 Task: Find connections with filter location Barbastro with filter topic #designwith filter profile language French with filter current company JMC Projects (India) Ltd with filter school Maharaja Agrasen College with filter industry Biomass Electric Power Generation with filter service category DJing with filter keywords title Sales Analyst
Action: Mouse moved to (142, 220)
Screenshot: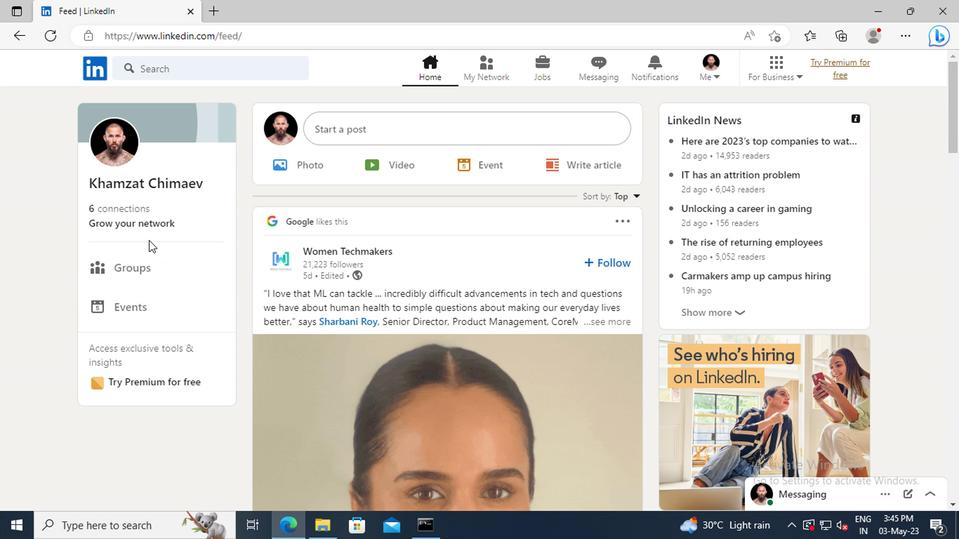 
Action: Mouse pressed left at (142, 220)
Screenshot: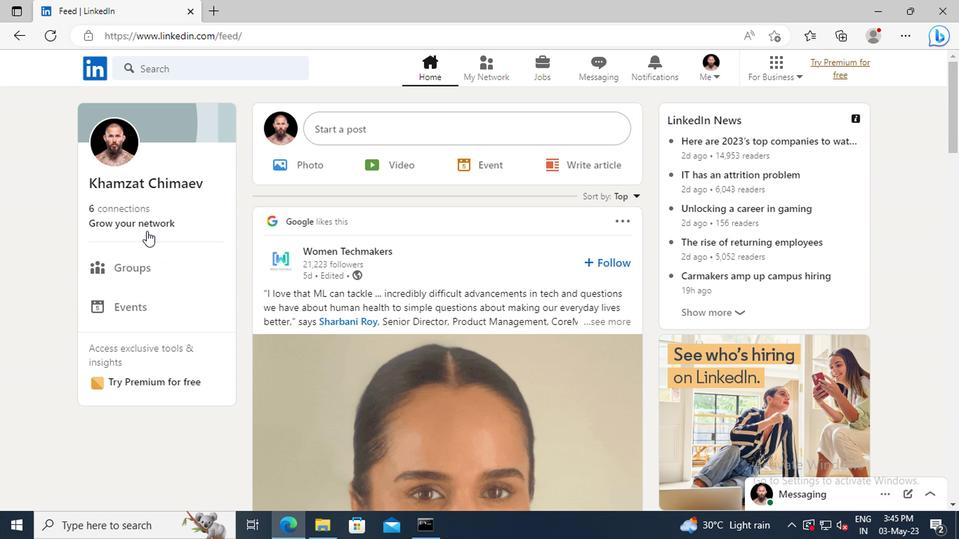 
Action: Mouse moved to (145, 152)
Screenshot: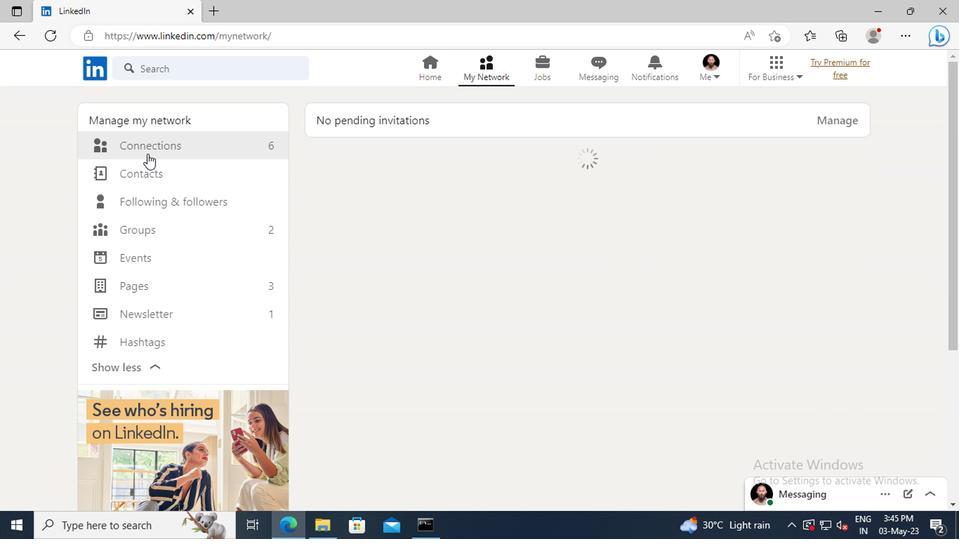 
Action: Mouse pressed left at (145, 152)
Screenshot: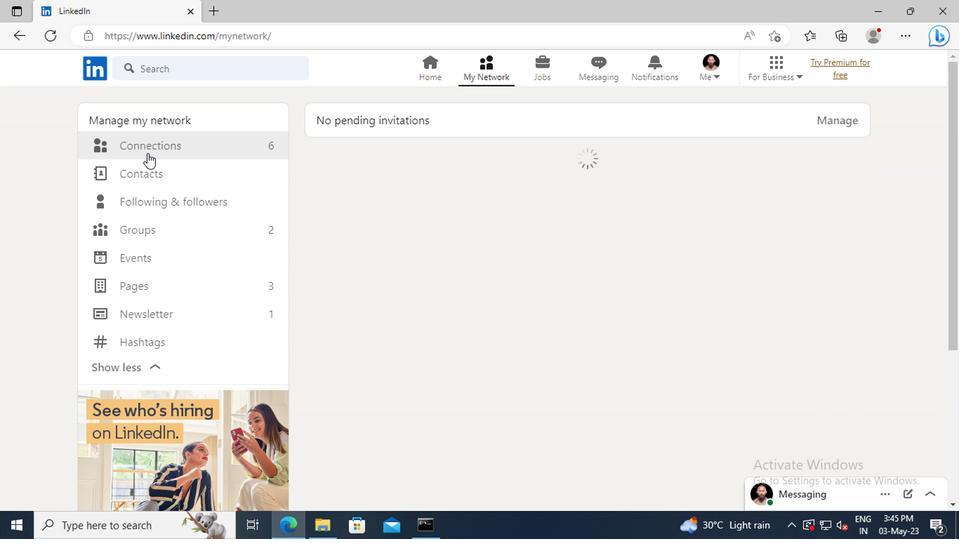 
Action: Mouse moved to (560, 152)
Screenshot: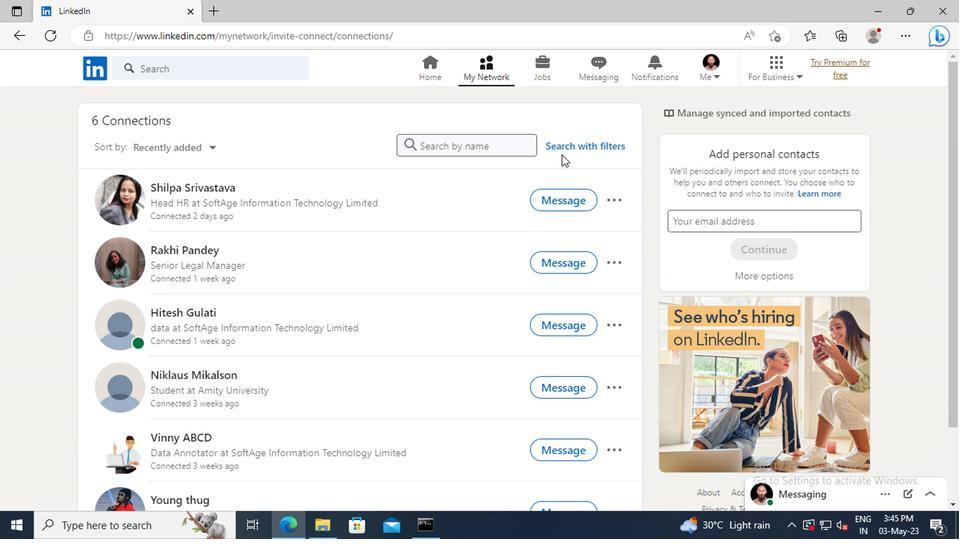 
Action: Mouse pressed left at (560, 152)
Screenshot: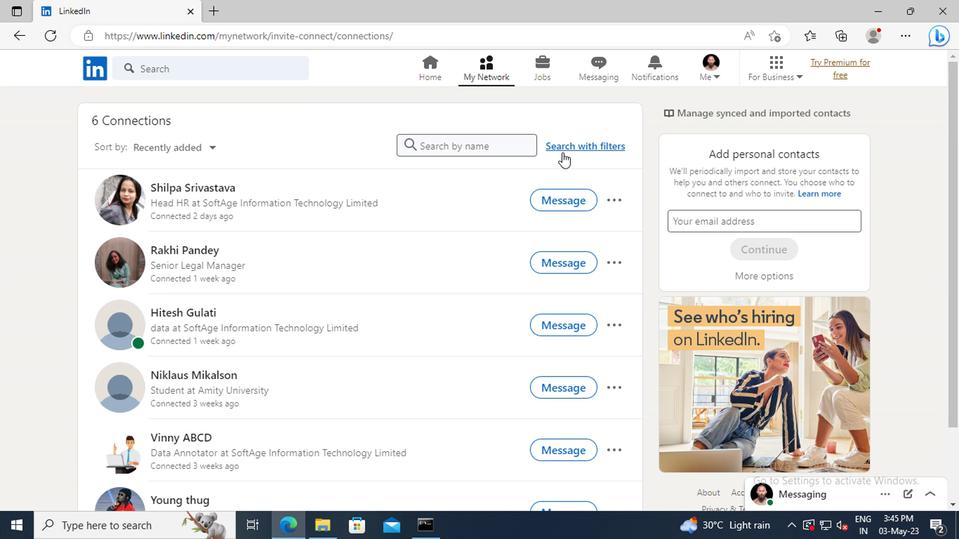 
Action: Mouse moved to (526, 108)
Screenshot: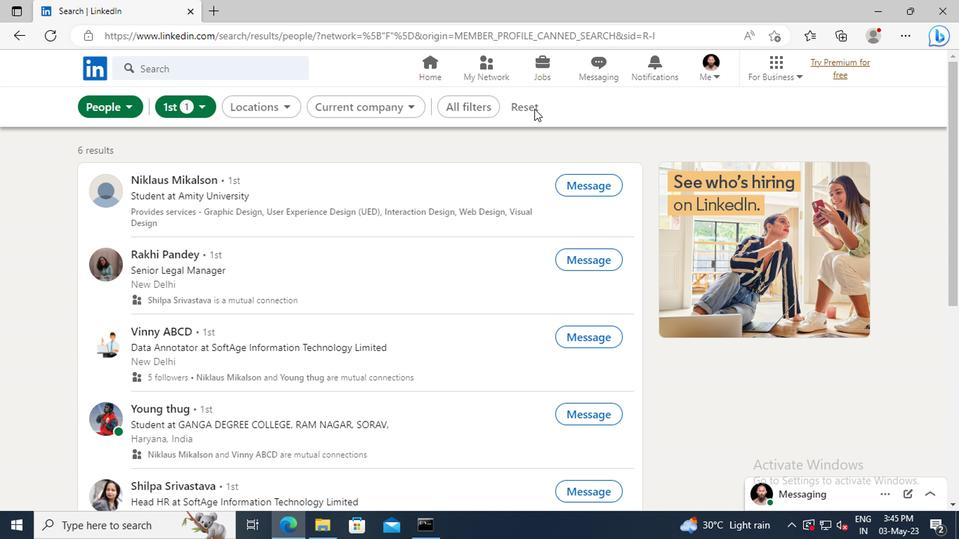 
Action: Mouse pressed left at (526, 108)
Screenshot: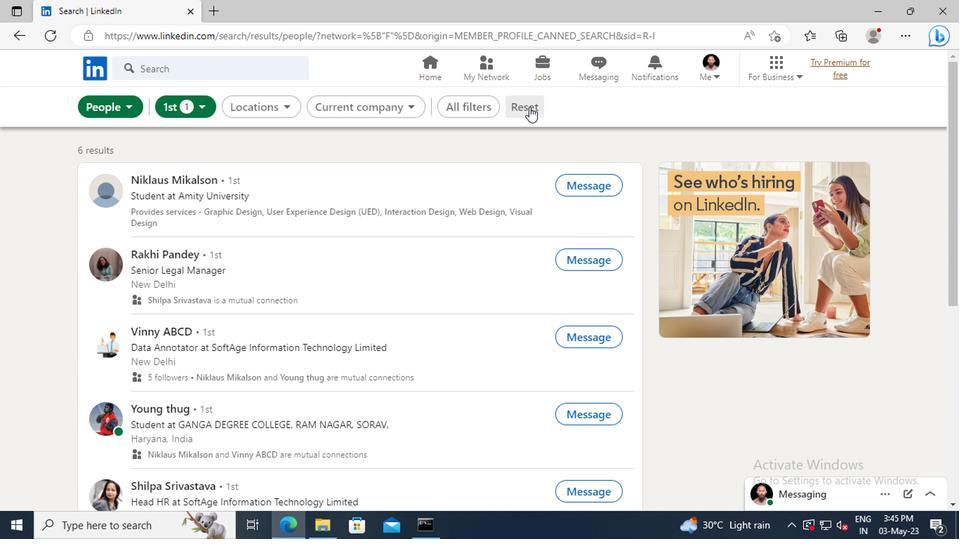 
Action: Mouse moved to (505, 108)
Screenshot: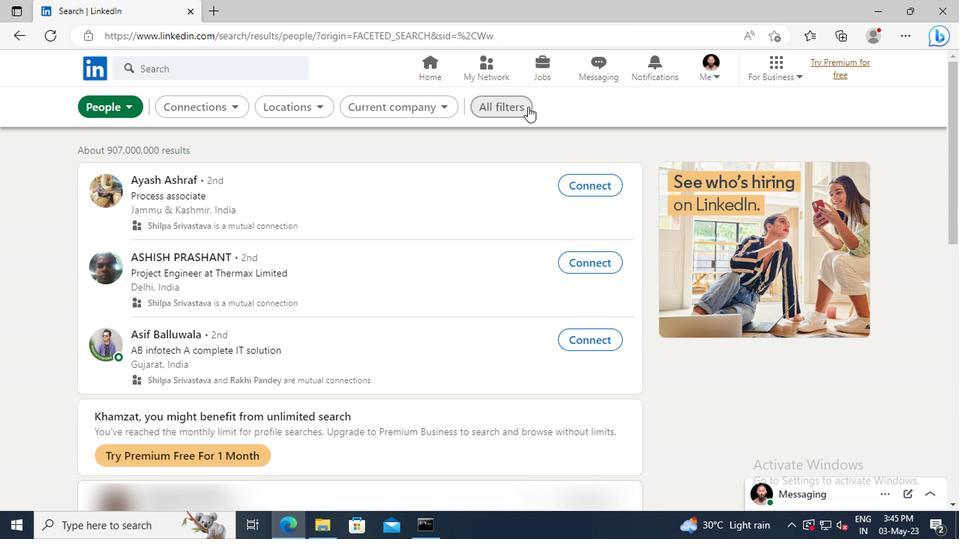 
Action: Mouse pressed left at (505, 108)
Screenshot: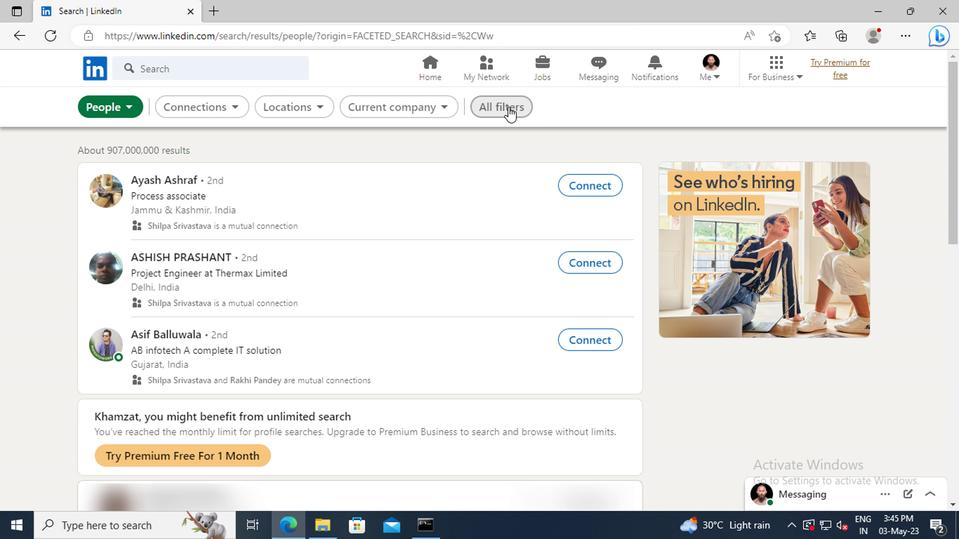
Action: Mouse moved to (766, 302)
Screenshot: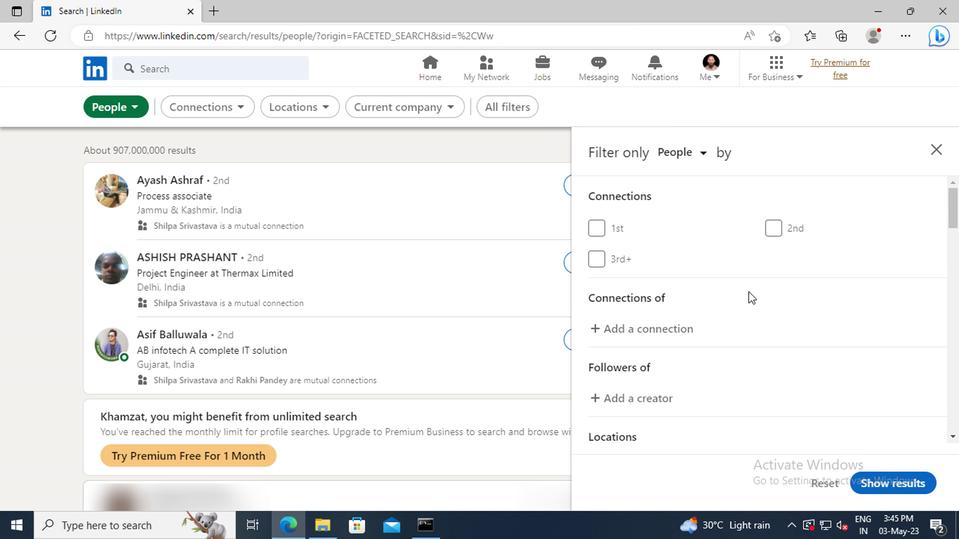 
Action: Mouse scrolled (766, 301) with delta (0, 0)
Screenshot: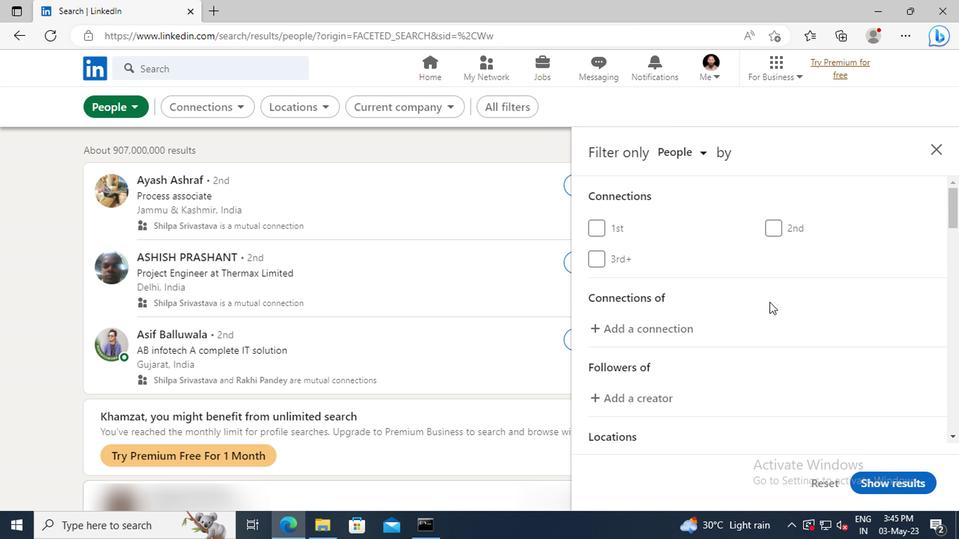 
Action: Mouse scrolled (766, 301) with delta (0, 0)
Screenshot: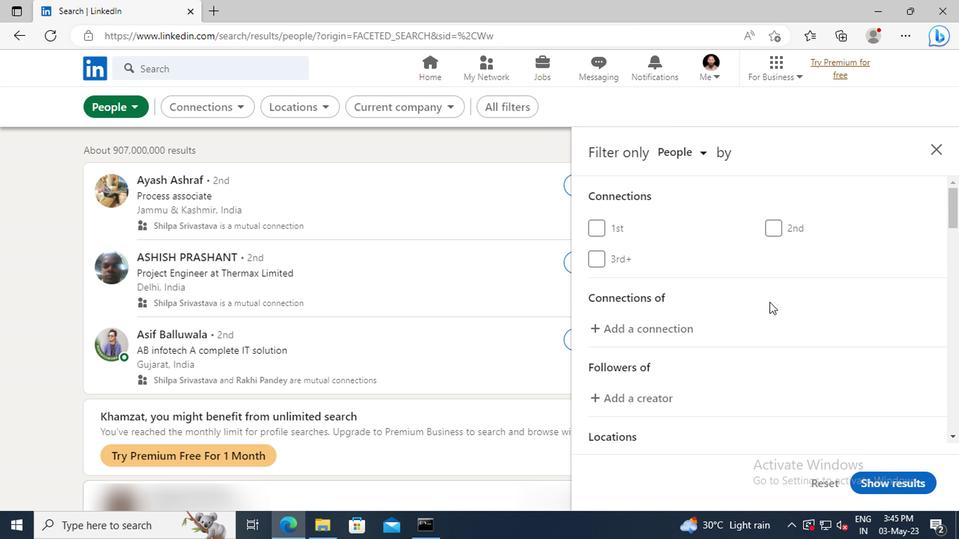
Action: Mouse scrolled (766, 301) with delta (0, 0)
Screenshot: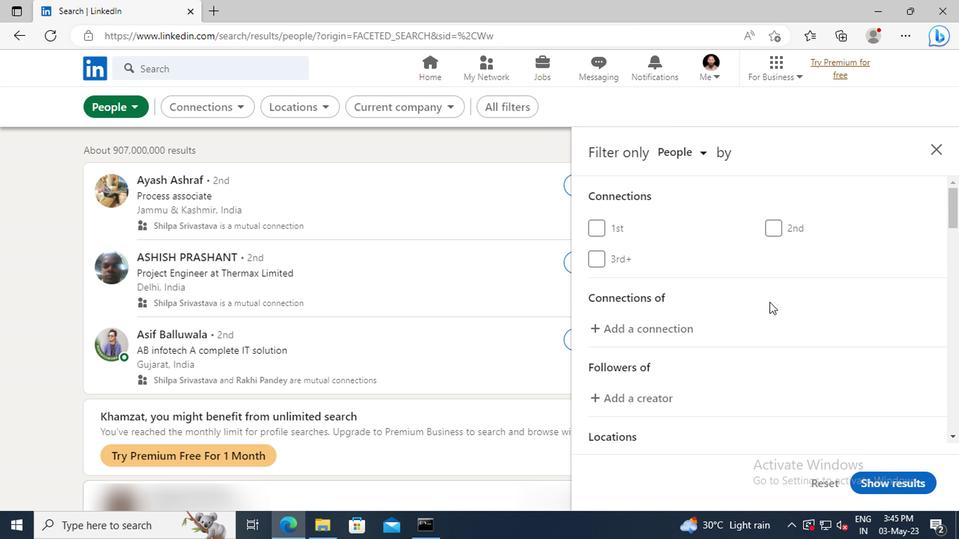 
Action: Mouse scrolled (766, 301) with delta (0, 0)
Screenshot: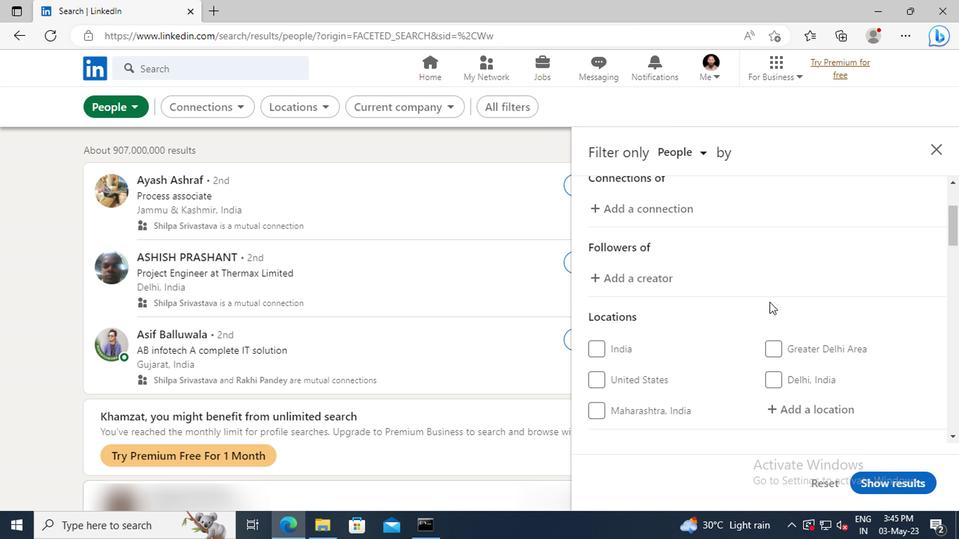 
Action: Mouse scrolled (766, 301) with delta (0, 0)
Screenshot: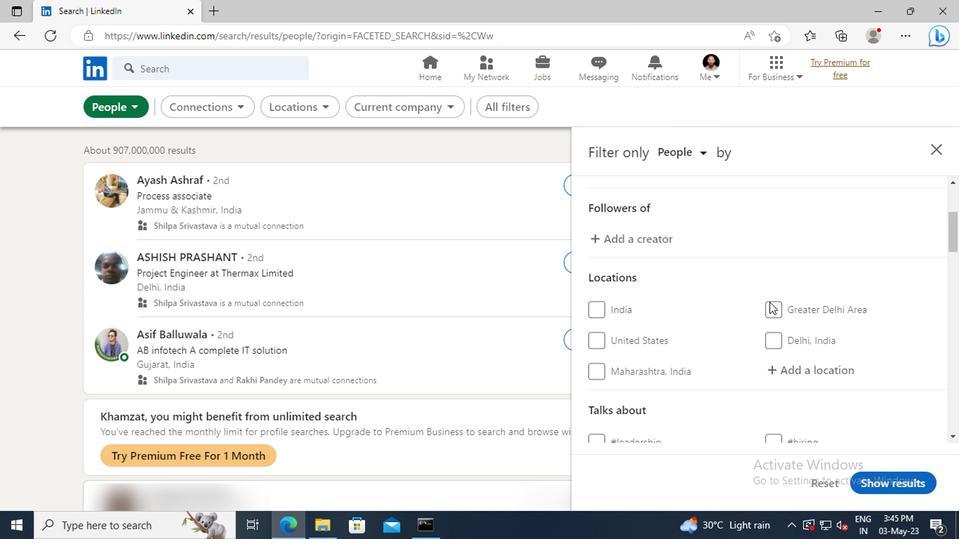 
Action: Mouse moved to (782, 333)
Screenshot: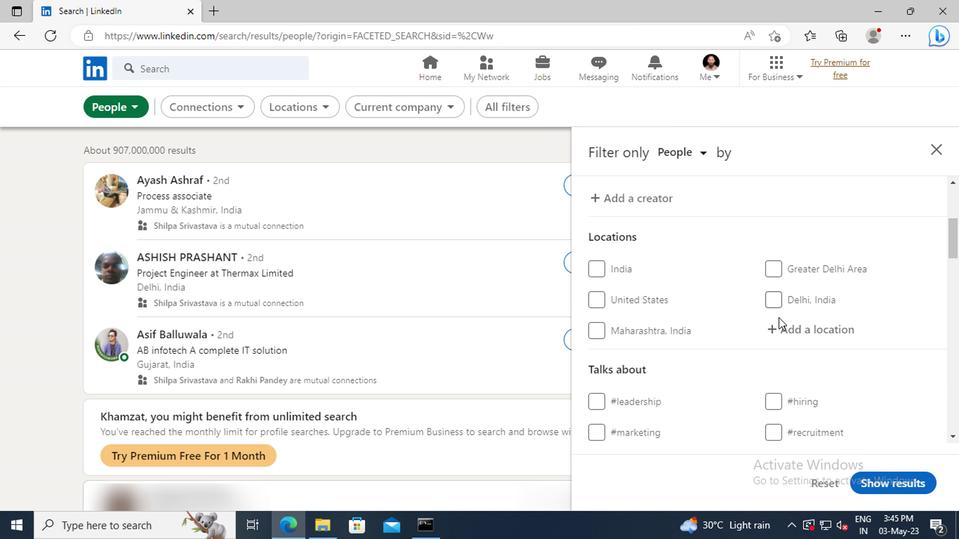 
Action: Mouse pressed left at (782, 333)
Screenshot: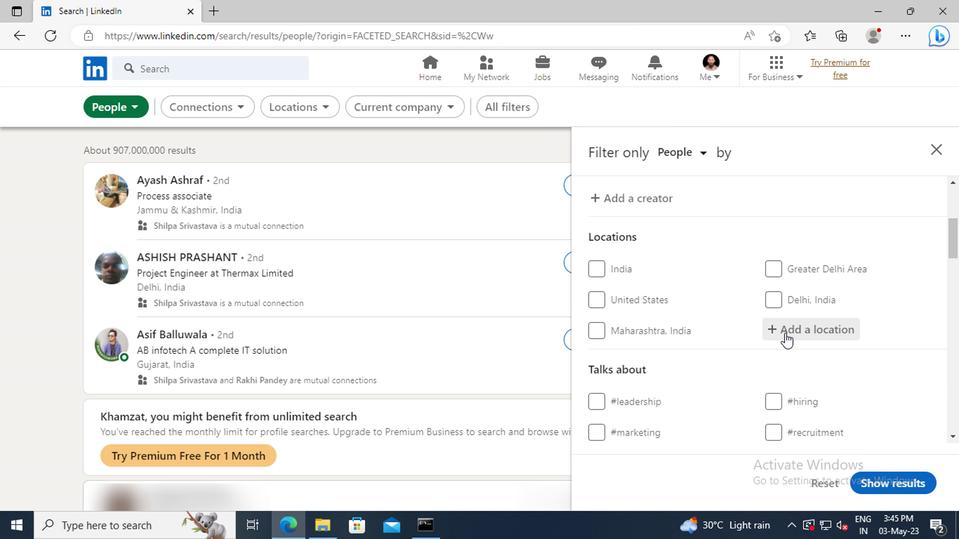 
Action: Key pressed <Key.shift>BARBAS
Screenshot: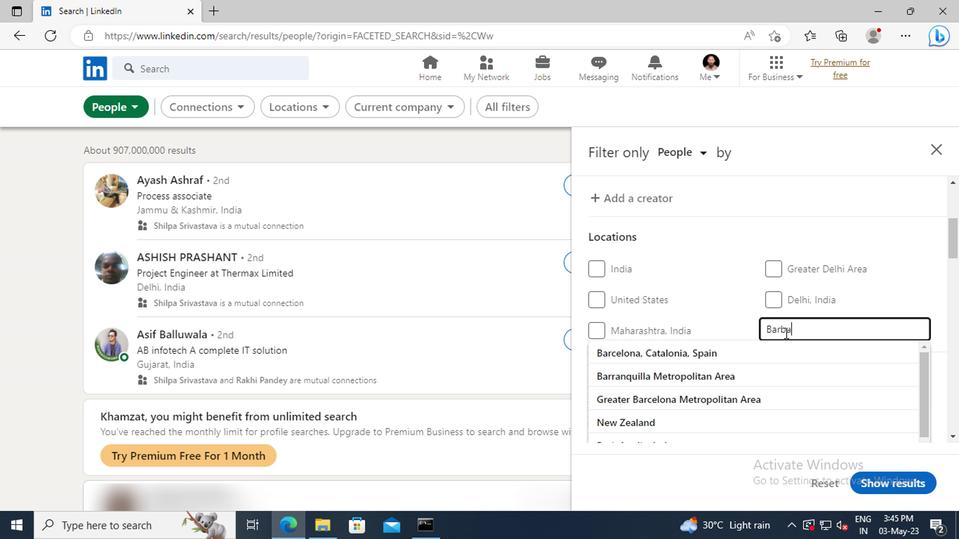 
Action: Mouse moved to (782, 344)
Screenshot: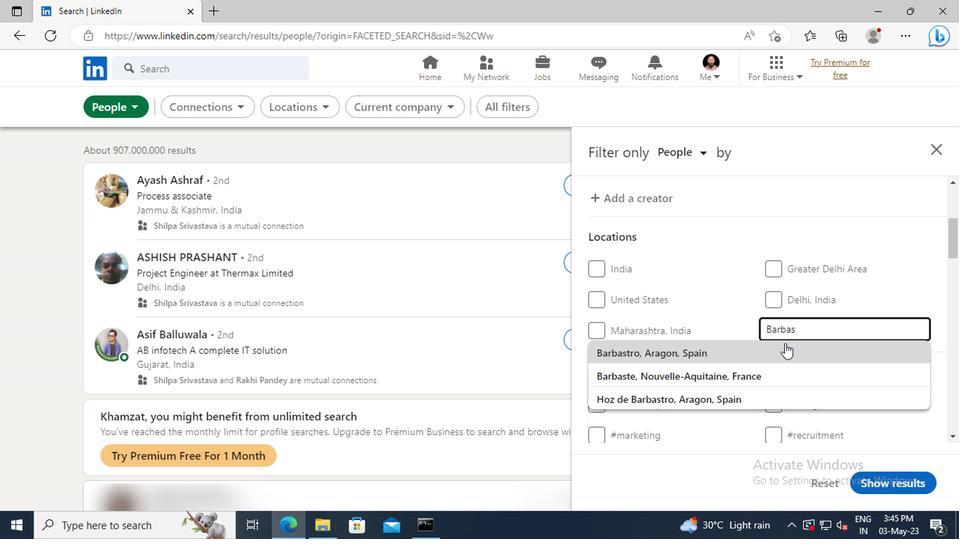 
Action: Mouse pressed left at (782, 344)
Screenshot: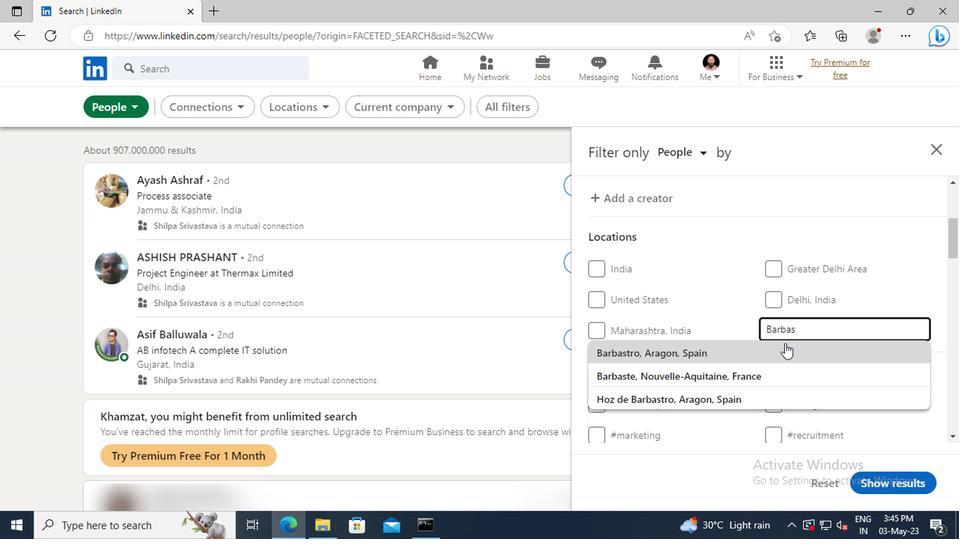 
Action: Mouse scrolled (782, 343) with delta (0, 0)
Screenshot: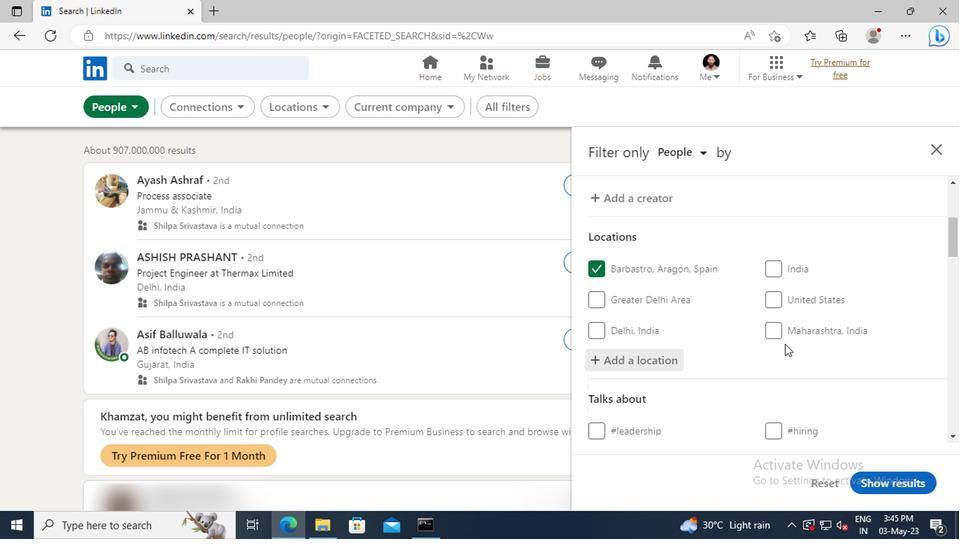 
Action: Mouse scrolled (782, 343) with delta (0, 0)
Screenshot: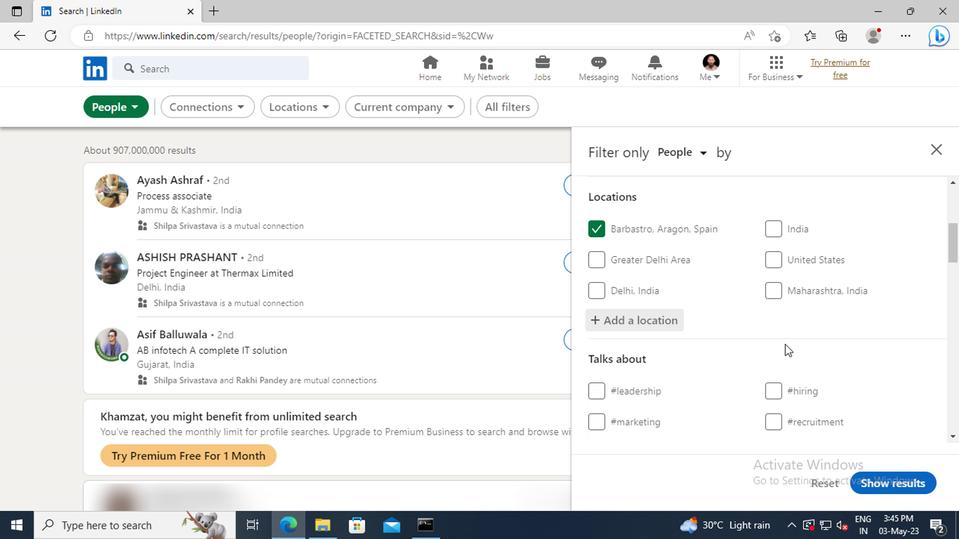 
Action: Mouse scrolled (782, 343) with delta (0, 0)
Screenshot: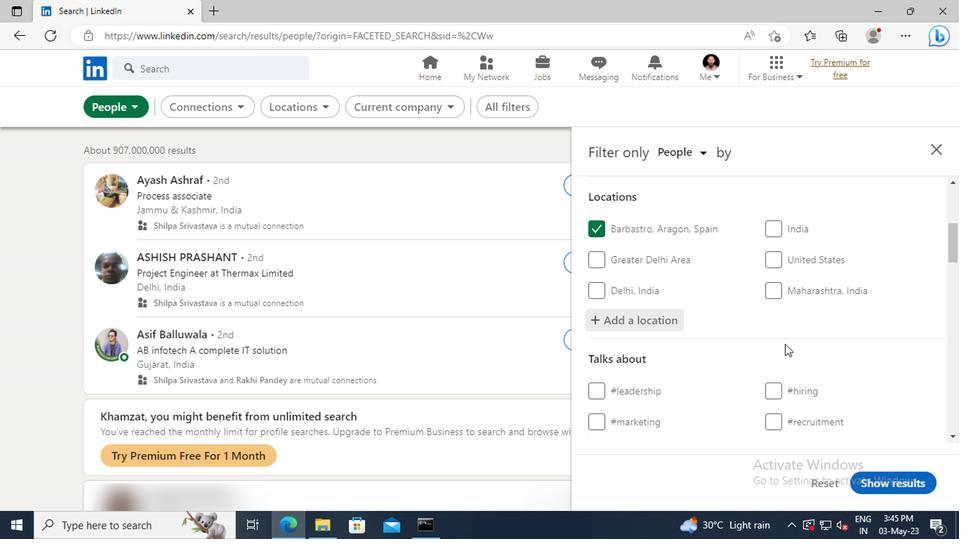 
Action: Mouse scrolled (782, 343) with delta (0, 0)
Screenshot: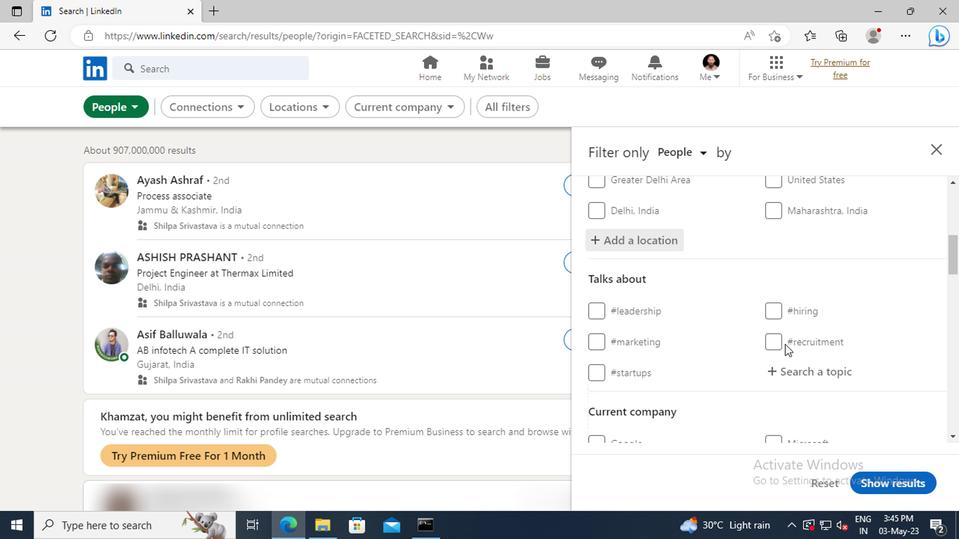 
Action: Mouse moved to (786, 338)
Screenshot: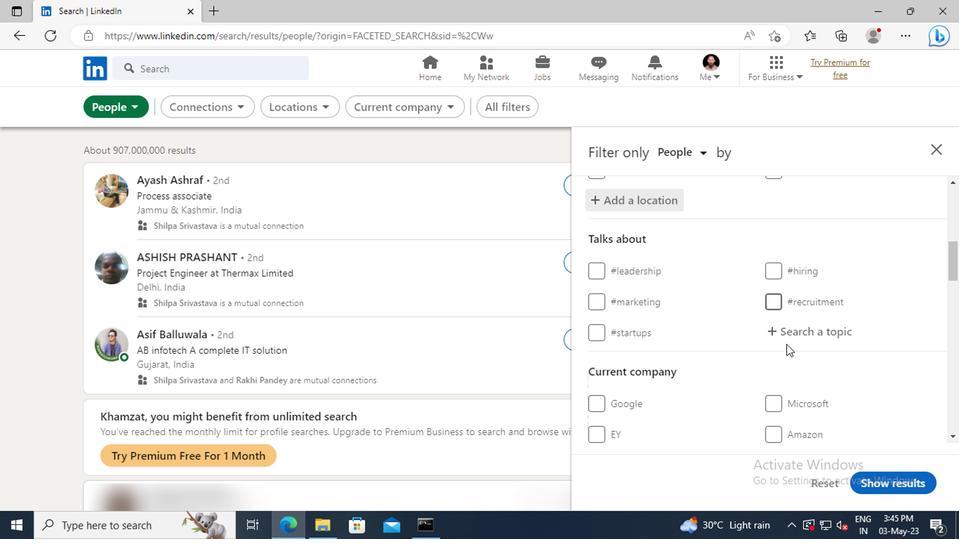 
Action: Mouse pressed left at (786, 338)
Screenshot: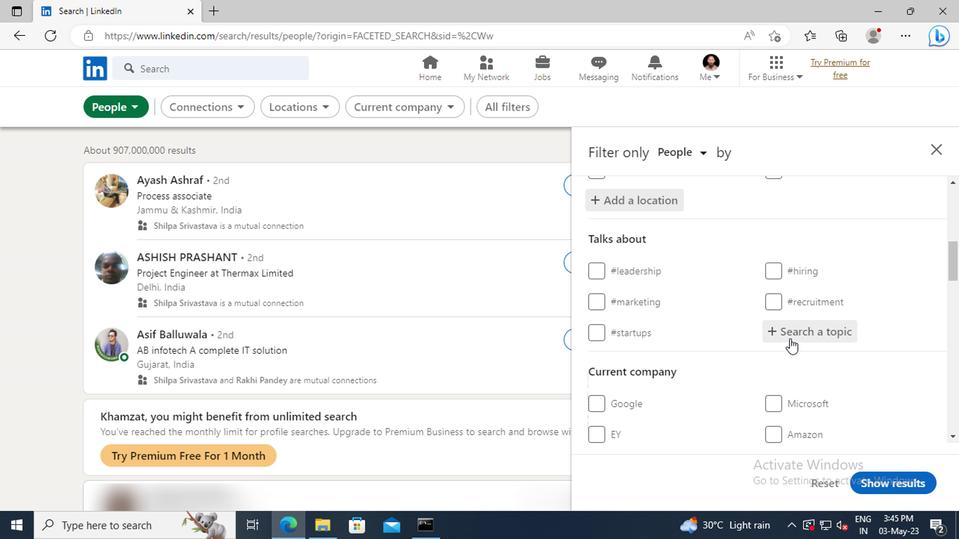 
Action: Key pressed DESIG
Screenshot: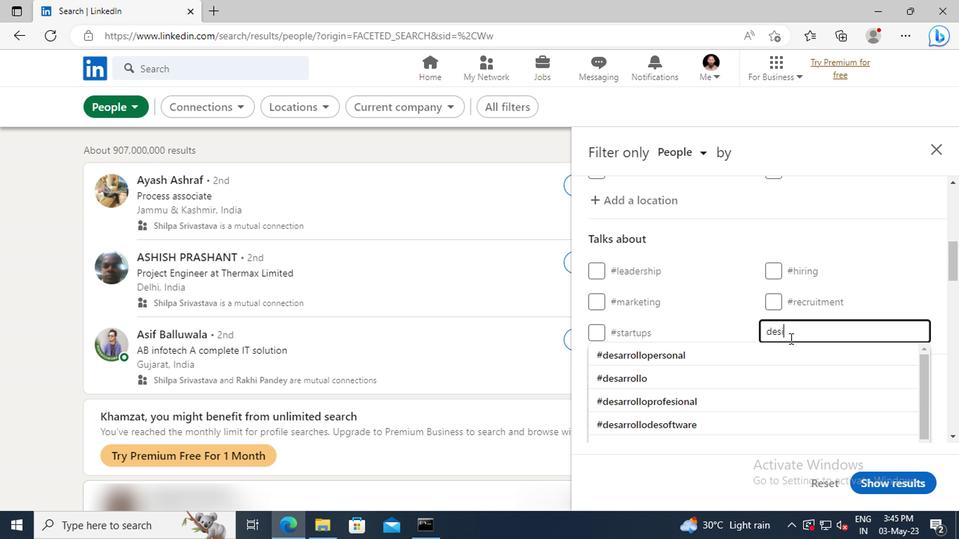 
Action: Mouse moved to (785, 351)
Screenshot: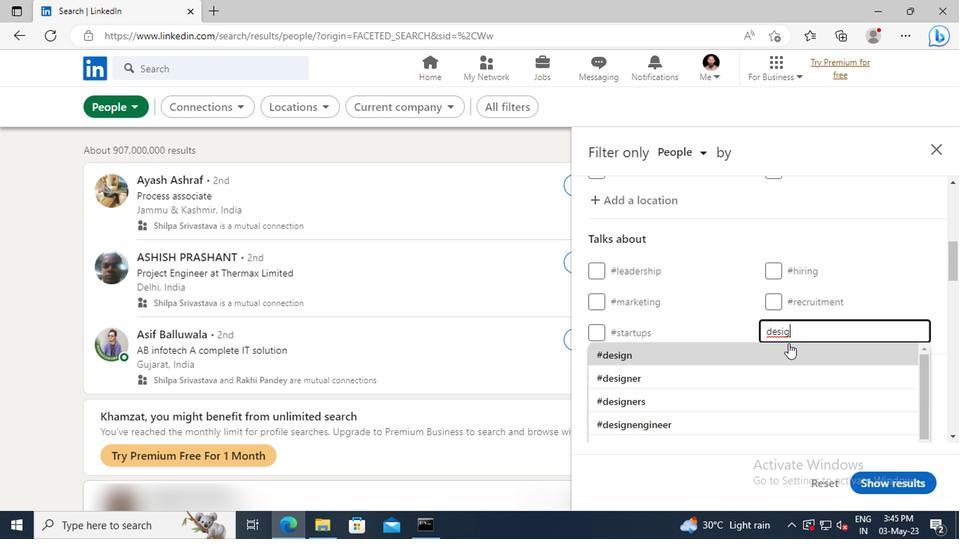 
Action: Mouse pressed left at (785, 351)
Screenshot: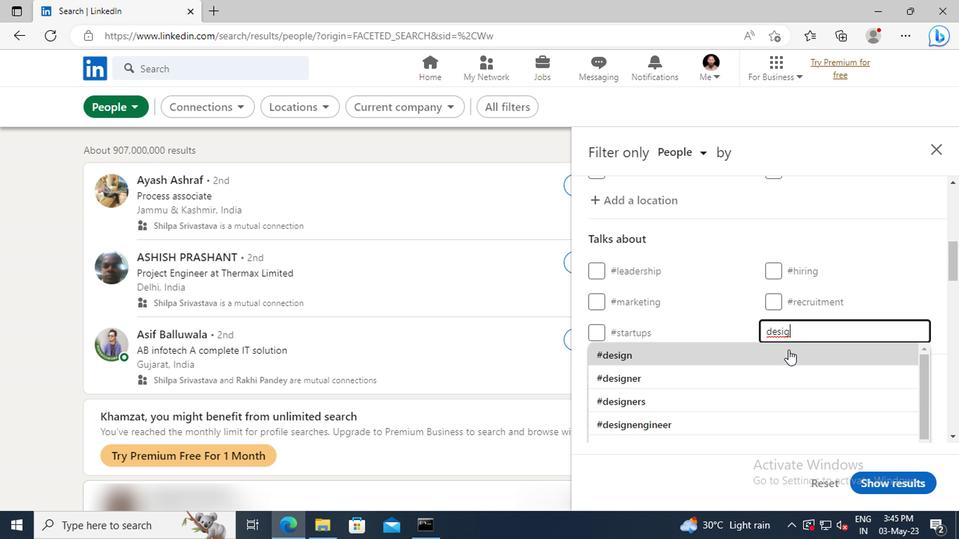 
Action: Mouse scrolled (785, 350) with delta (0, 0)
Screenshot: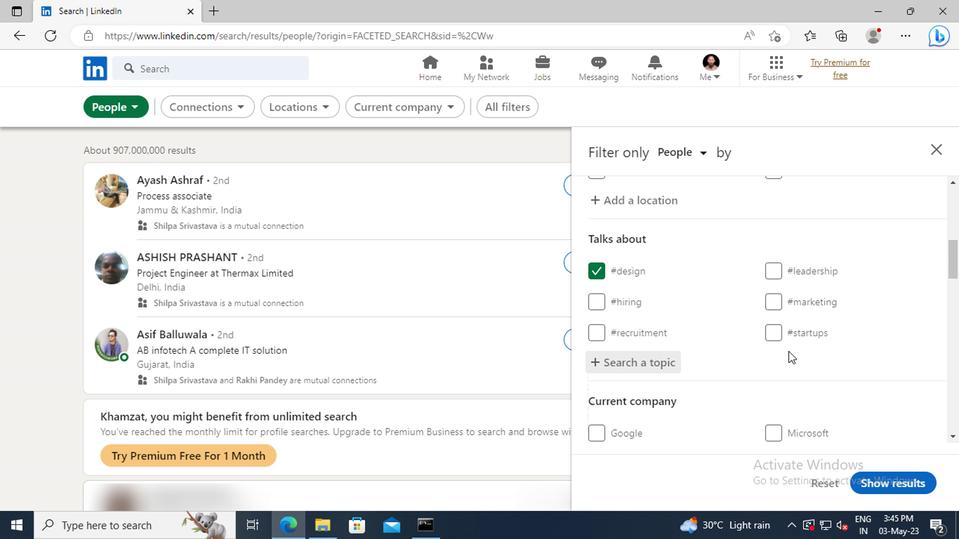 
Action: Mouse scrolled (785, 350) with delta (0, 0)
Screenshot: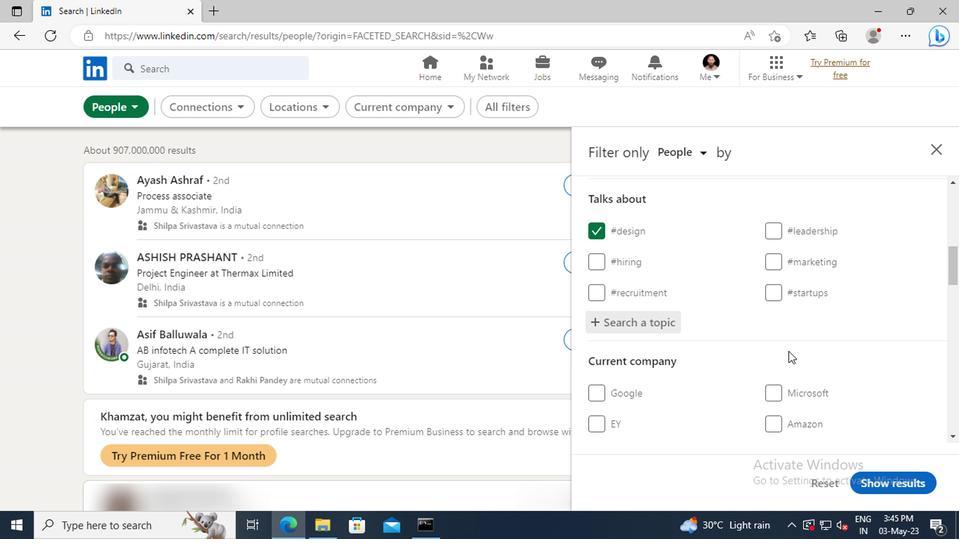 
Action: Mouse scrolled (785, 350) with delta (0, 0)
Screenshot: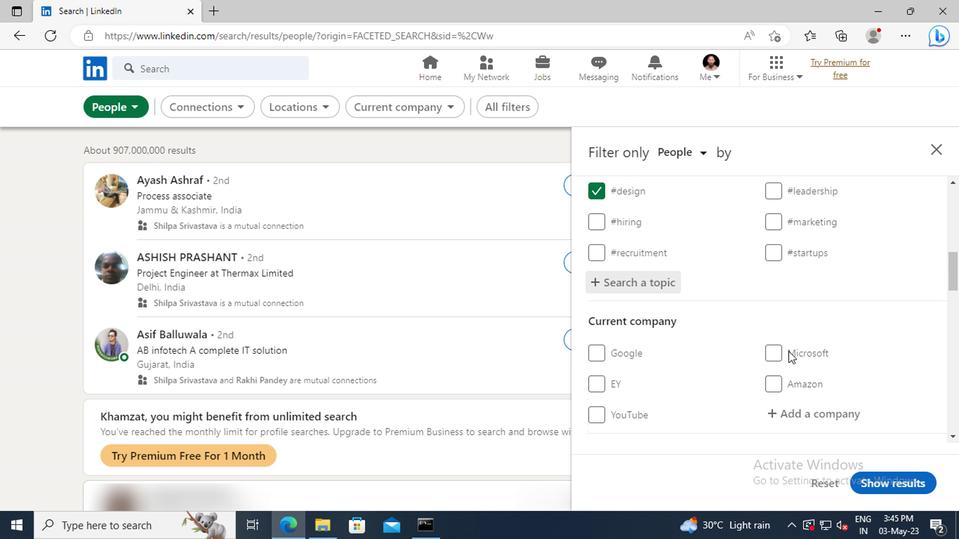 
Action: Mouse scrolled (785, 350) with delta (0, 0)
Screenshot: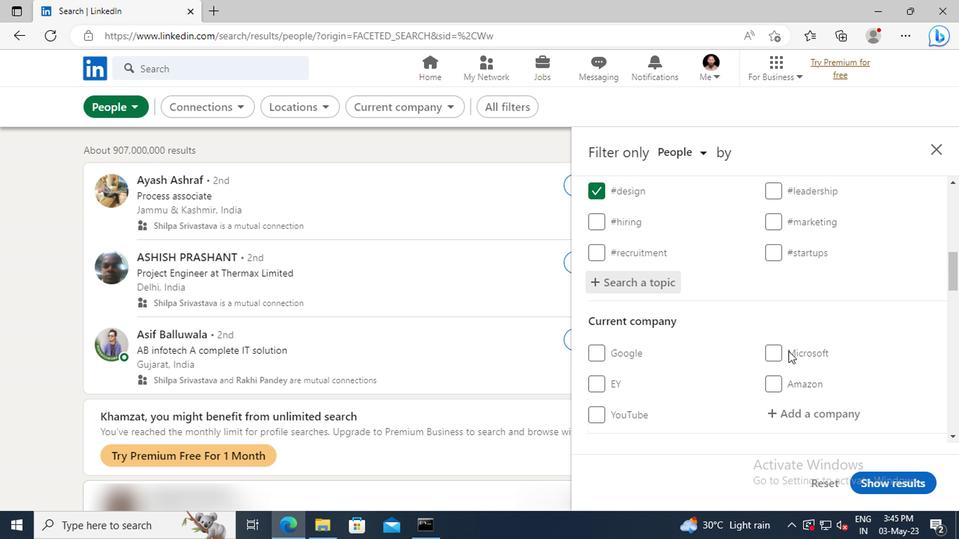 
Action: Mouse scrolled (785, 350) with delta (0, 0)
Screenshot: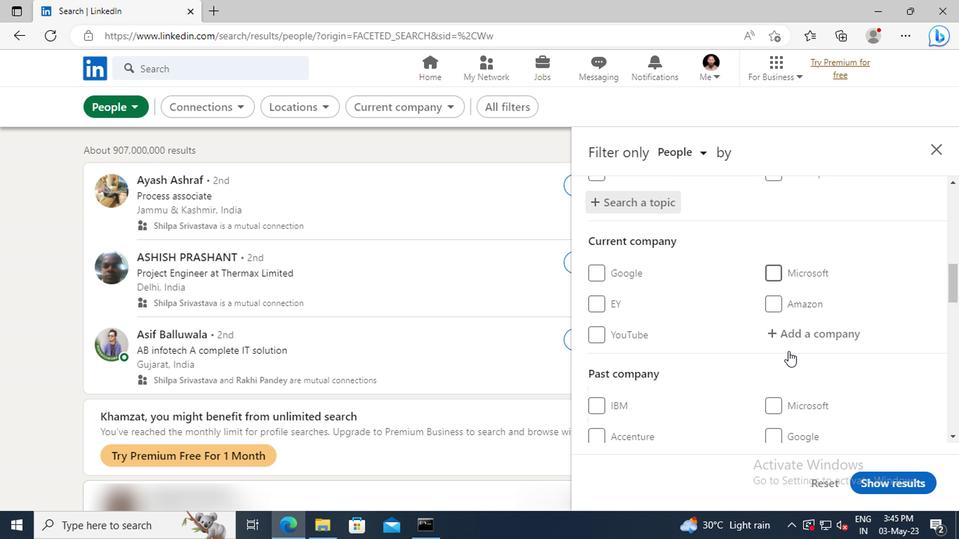 
Action: Mouse scrolled (785, 350) with delta (0, 0)
Screenshot: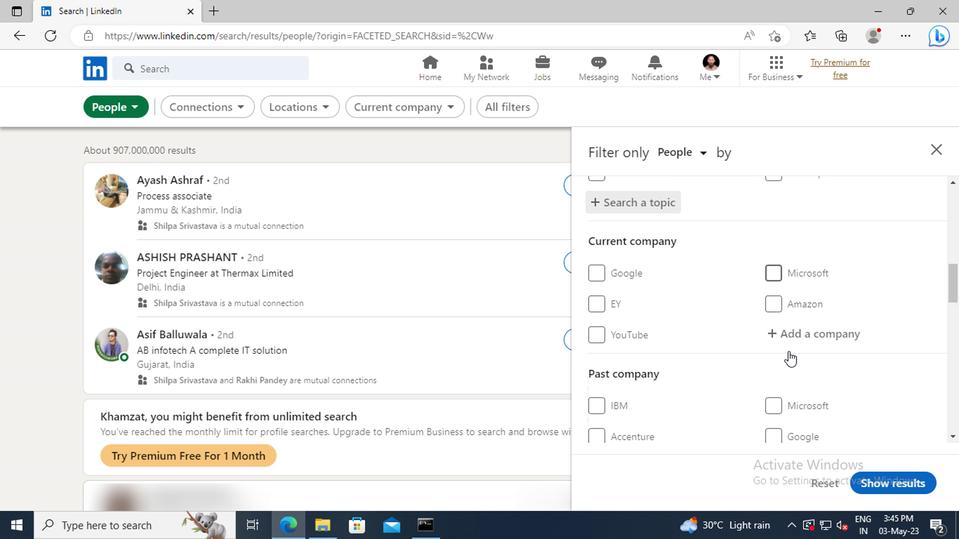 
Action: Mouse scrolled (785, 350) with delta (0, 0)
Screenshot: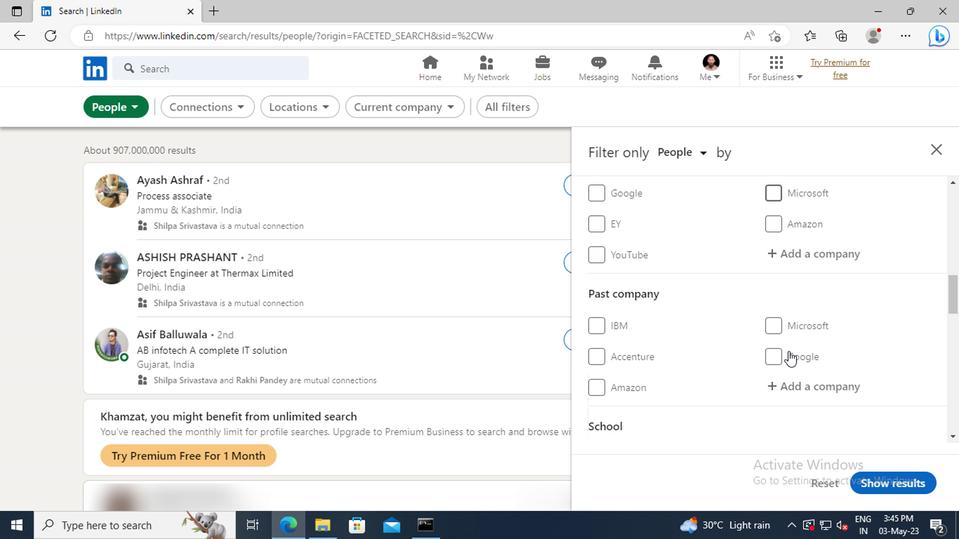
Action: Mouse scrolled (785, 350) with delta (0, 0)
Screenshot: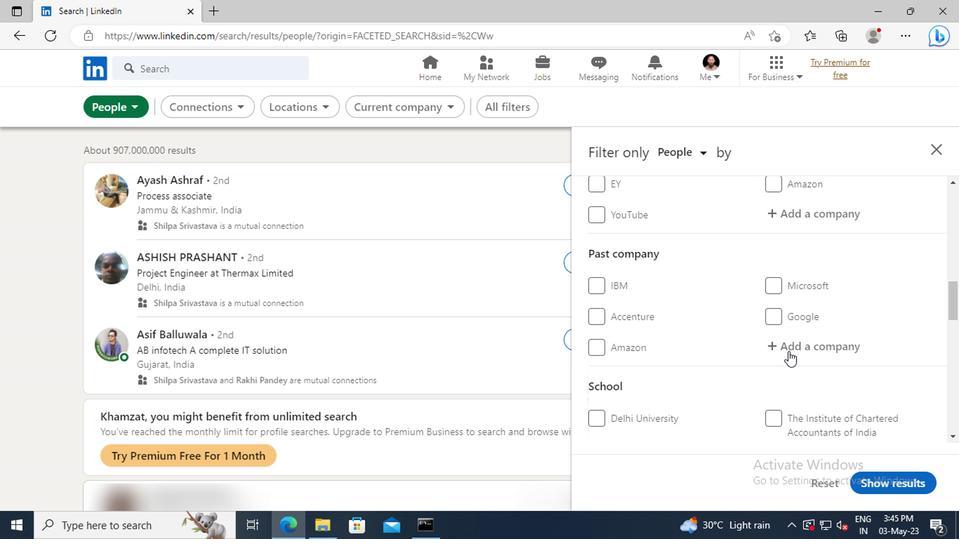
Action: Mouse scrolled (785, 350) with delta (0, 0)
Screenshot: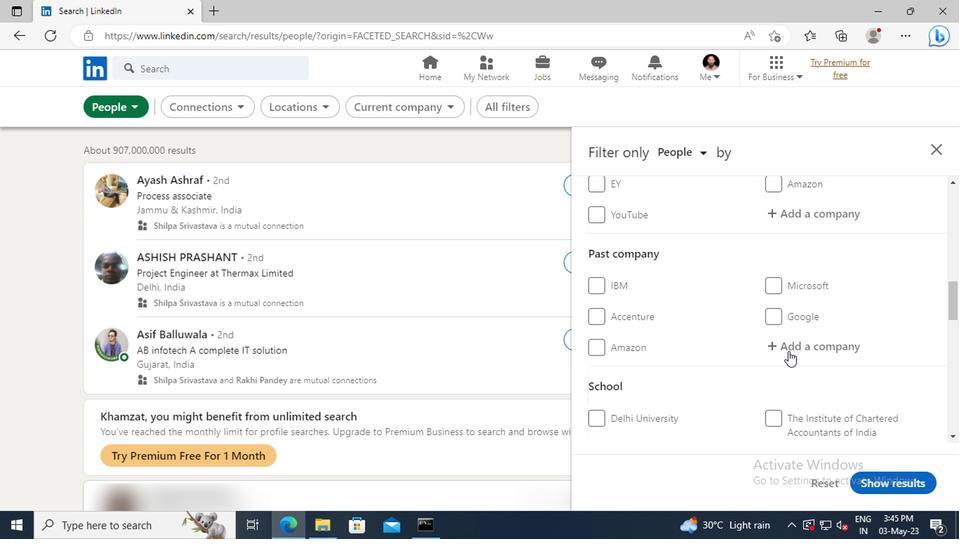 
Action: Mouse scrolled (785, 350) with delta (0, 0)
Screenshot: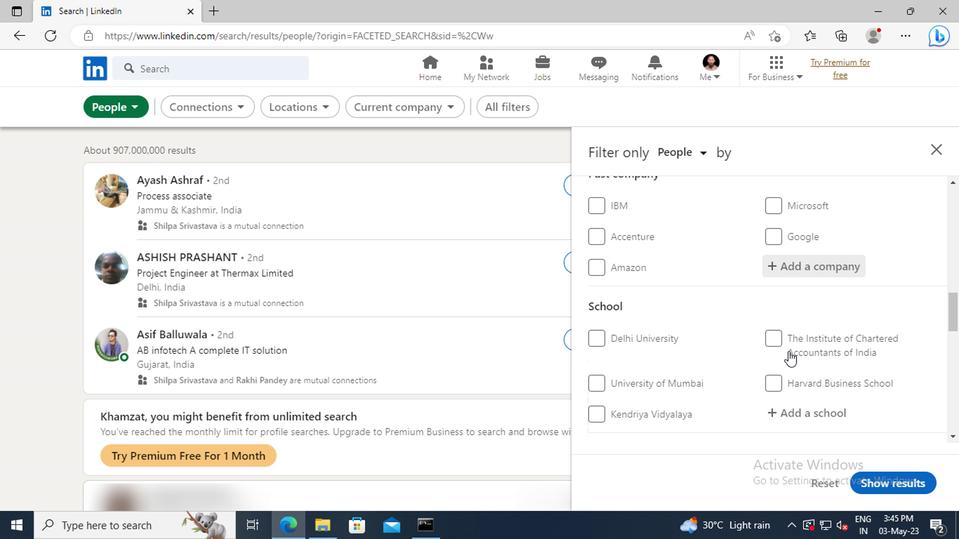 
Action: Mouse scrolled (785, 350) with delta (0, 0)
Screenshot: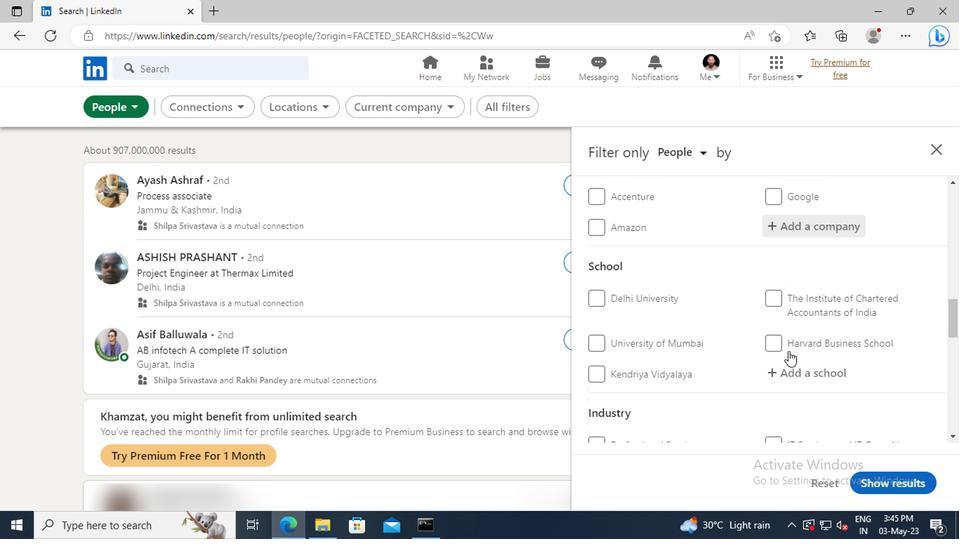 
Action: Mouse scrolled (785, 350) with delta (0, 0)
Screenshot: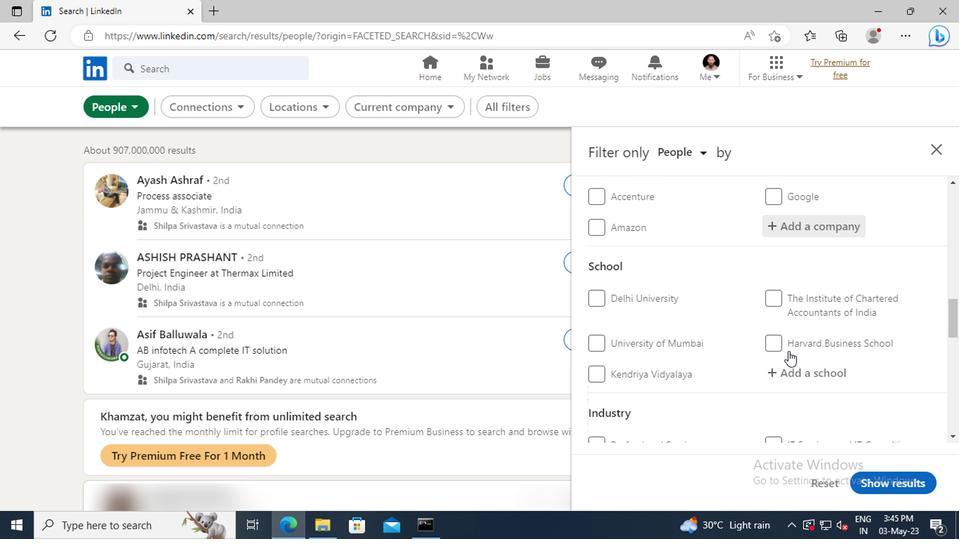 
Action: Mouse scrolled (785, 350) with delta (0, 0)
Screenshot: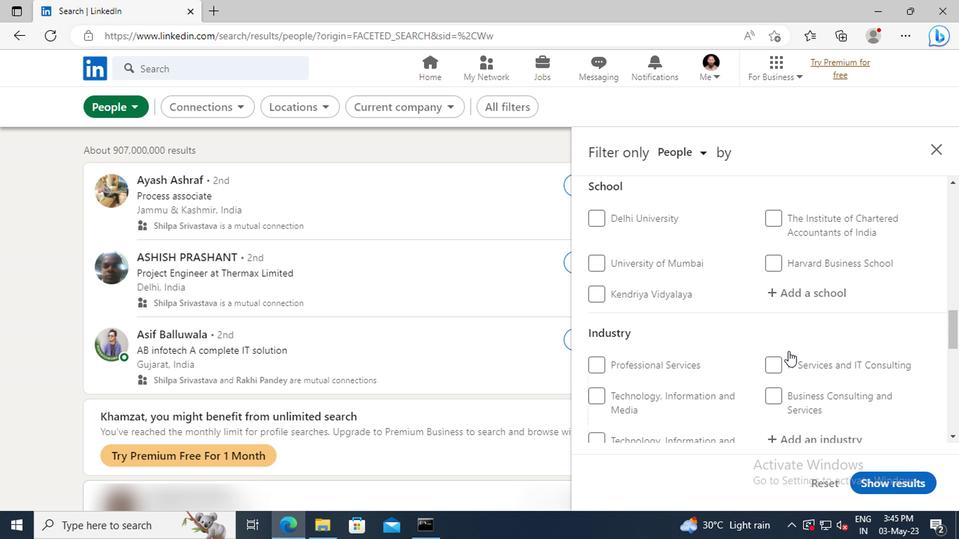 
Action: Mouse scrolled (785, 350) with delta (0, 0)
Screenshot: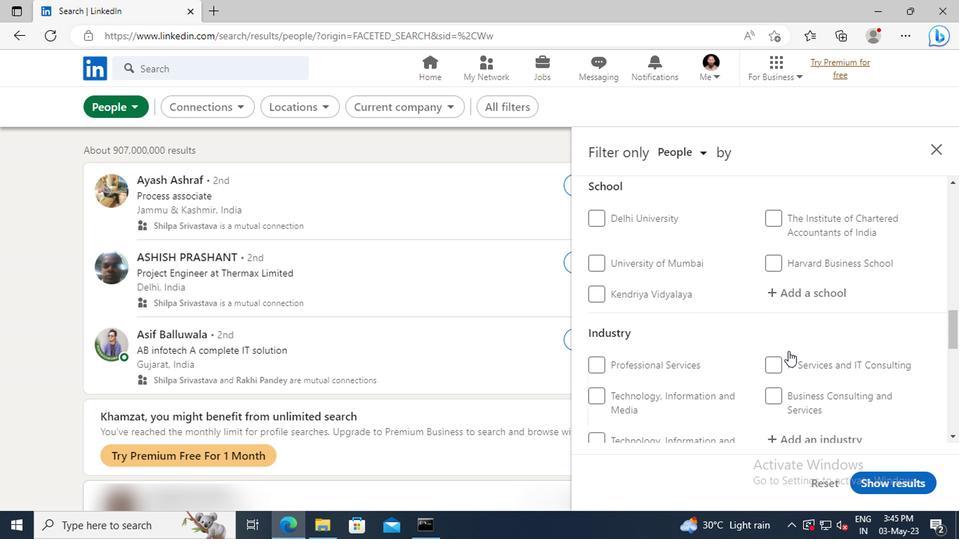 
Action: Mouse scrolled (785, 350) with delta (0, 0)
Screenshot: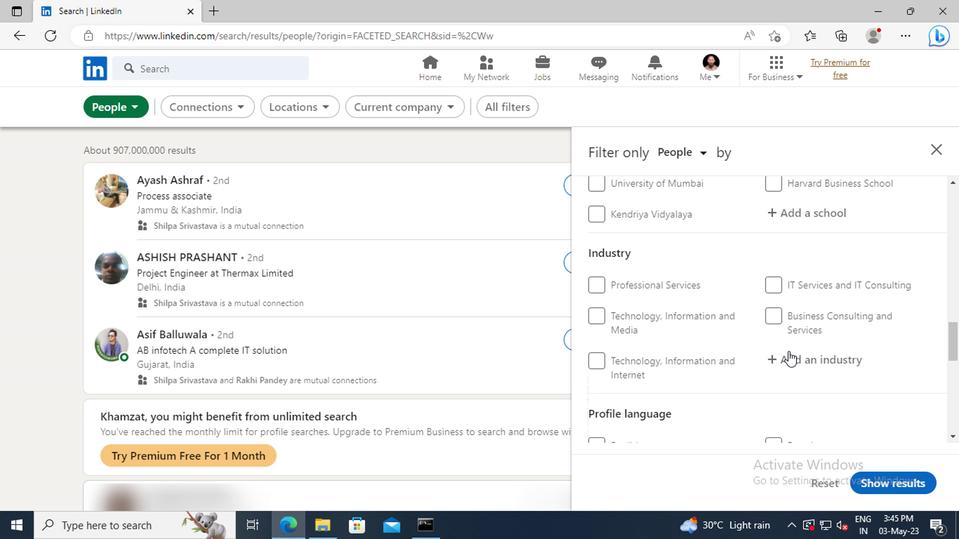 
Action: Mouse moved to (772, 405)
Screenshot: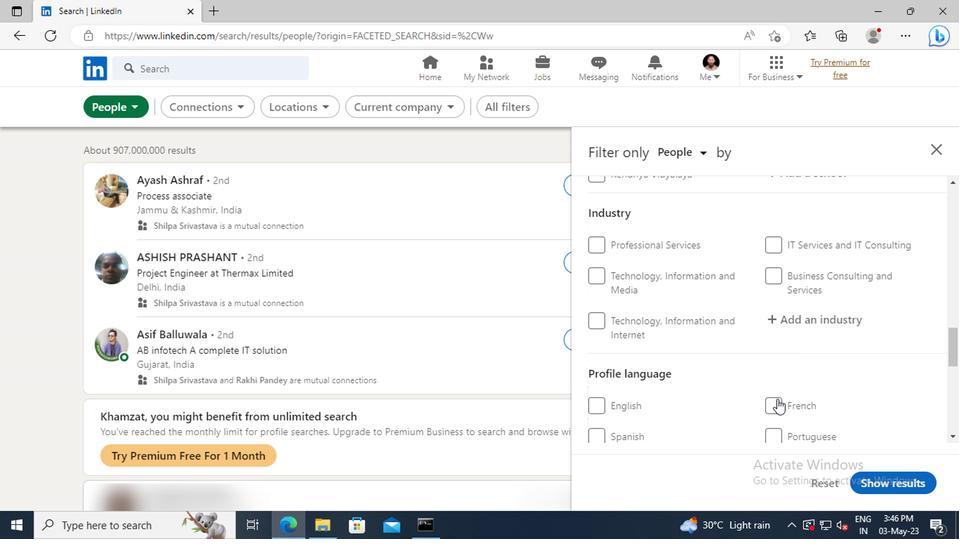 
Action: Mouse pressed left at (772, 405)
Screenshot: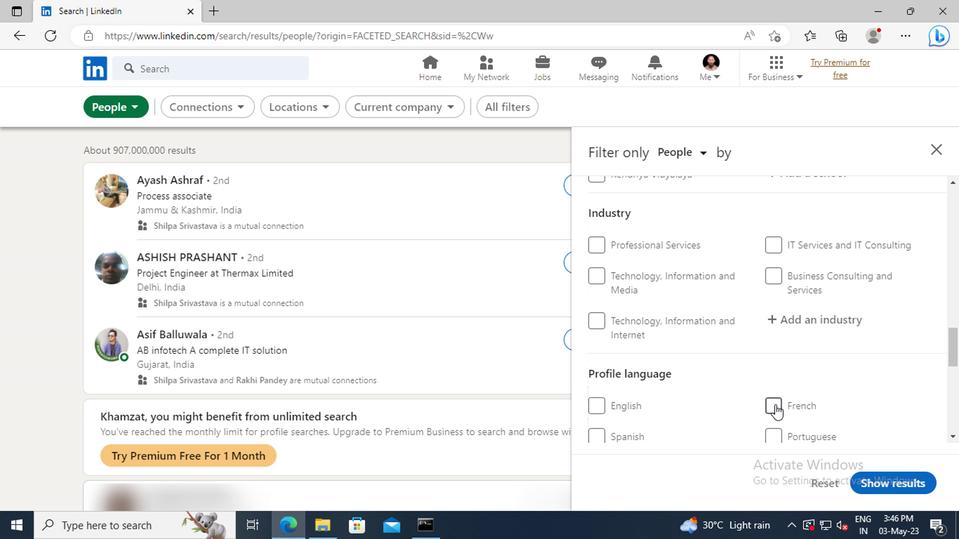 
Action: Mouse moved to (787, 378)
Screenshot: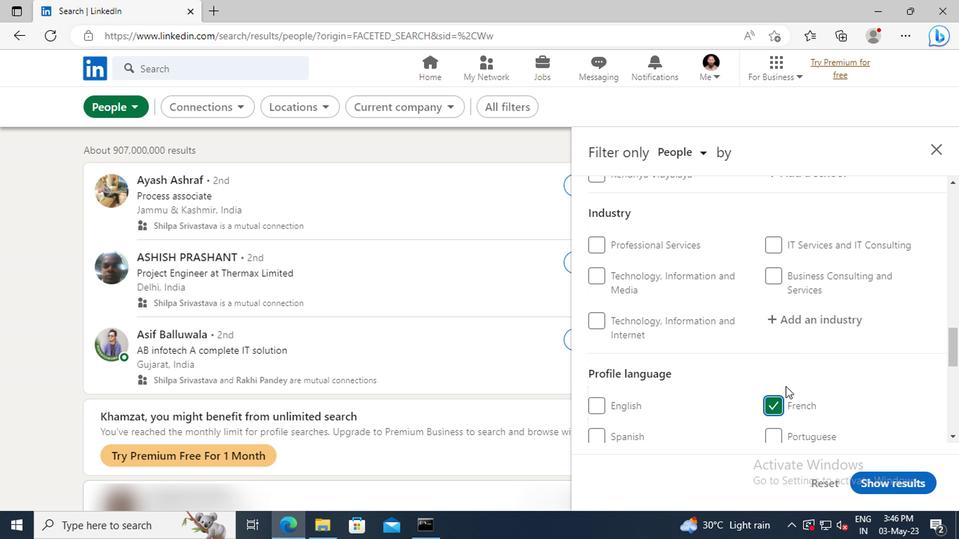 
Action: Mouse scrolled (787, 378) with delta (0, 0)
Screenshot: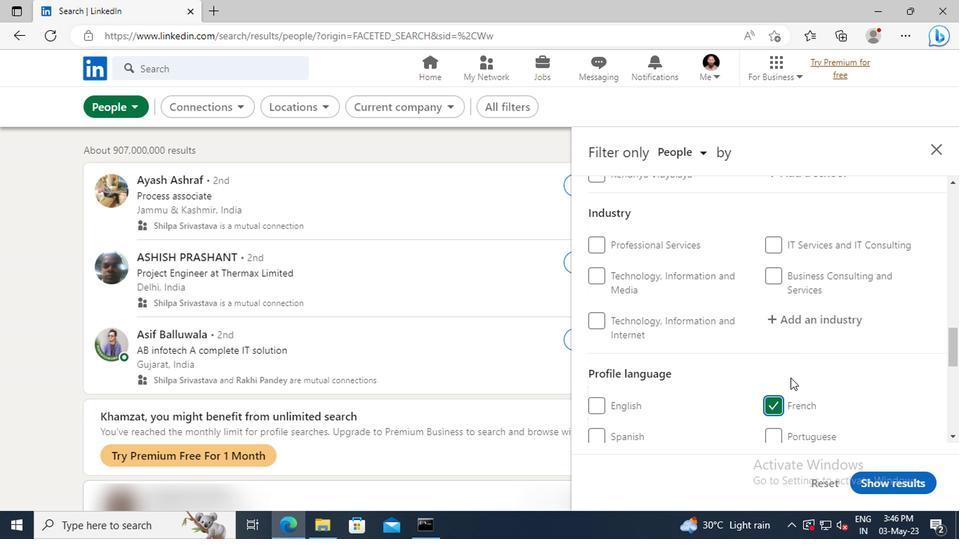 
Action: Mouse scrolled (787, 378) with delta (0, 0)
Screenshot: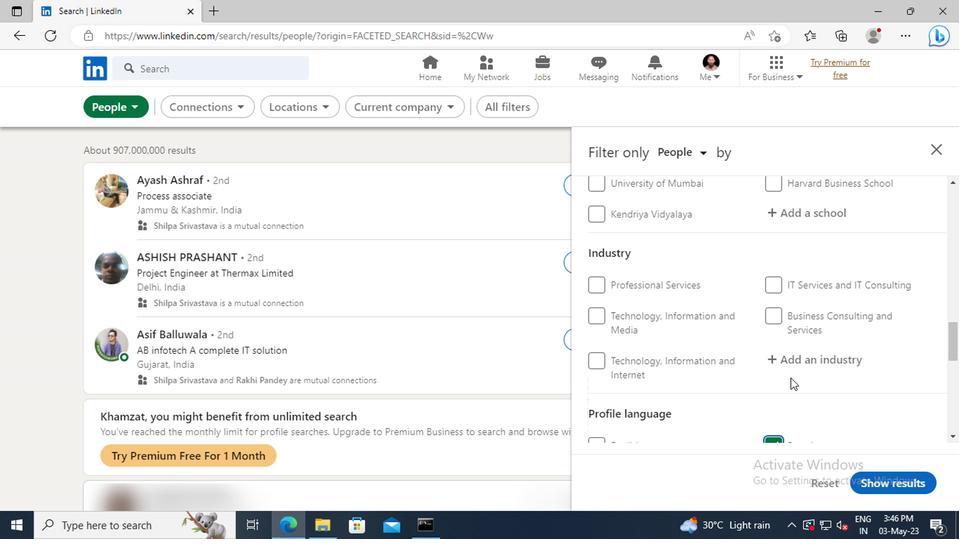 
Action: Mouse scrolled (787, 378) with delta (0, 0)
Screenshot: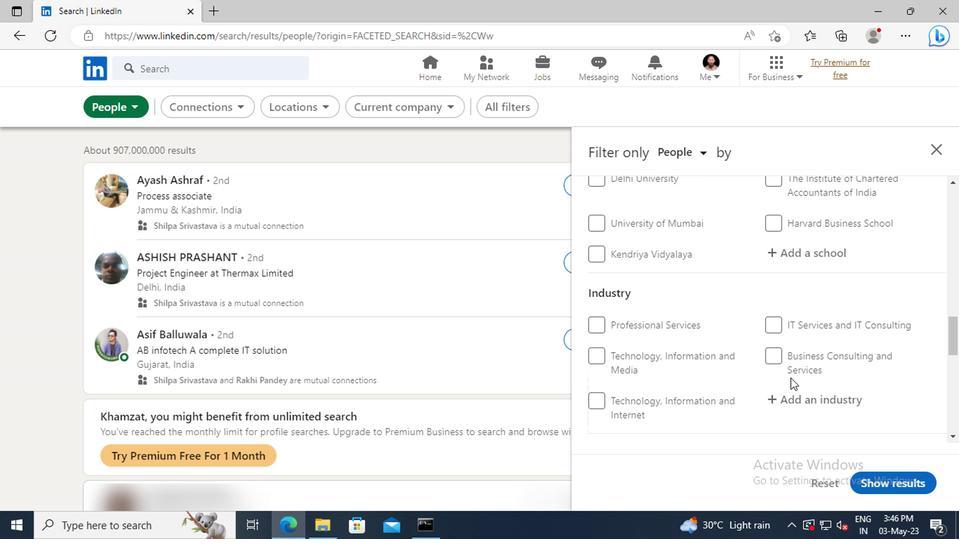 
Action: Mouse scrolled (787, 378) with delta (0, 0)
Screenshot: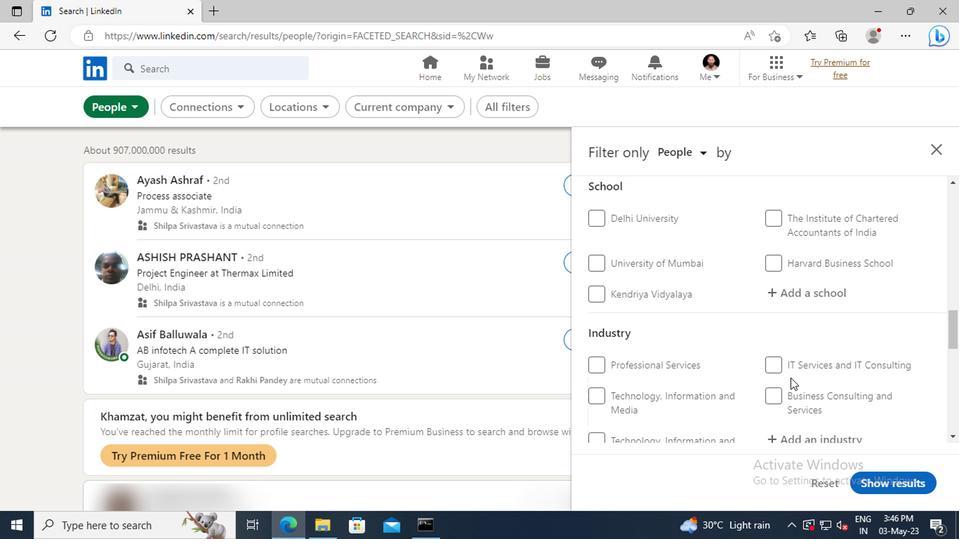 
Action: Mouse scrolled (787, 378) with delta (0, 0)
Screenshot: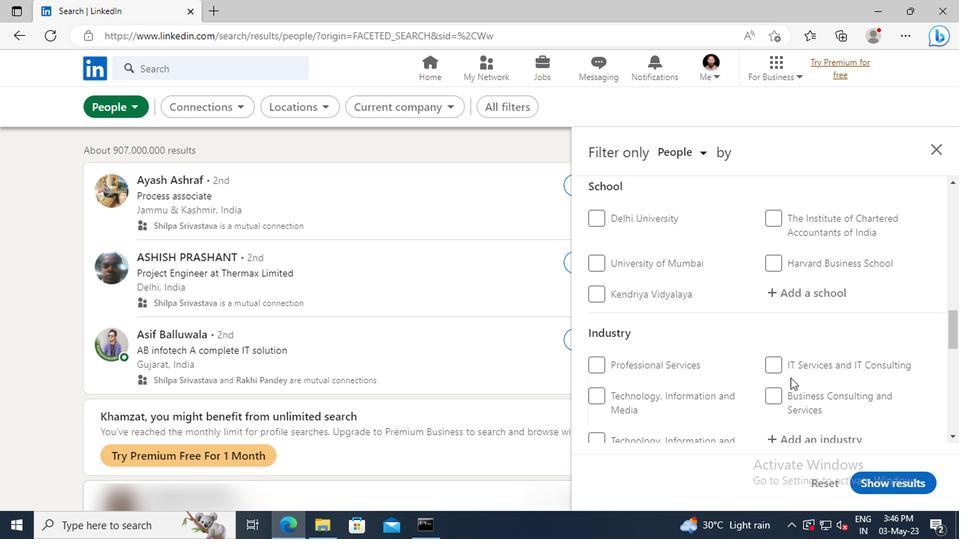 
Action: Mouse scrolled (787, 378) with delta (0, 0)
Screenshot: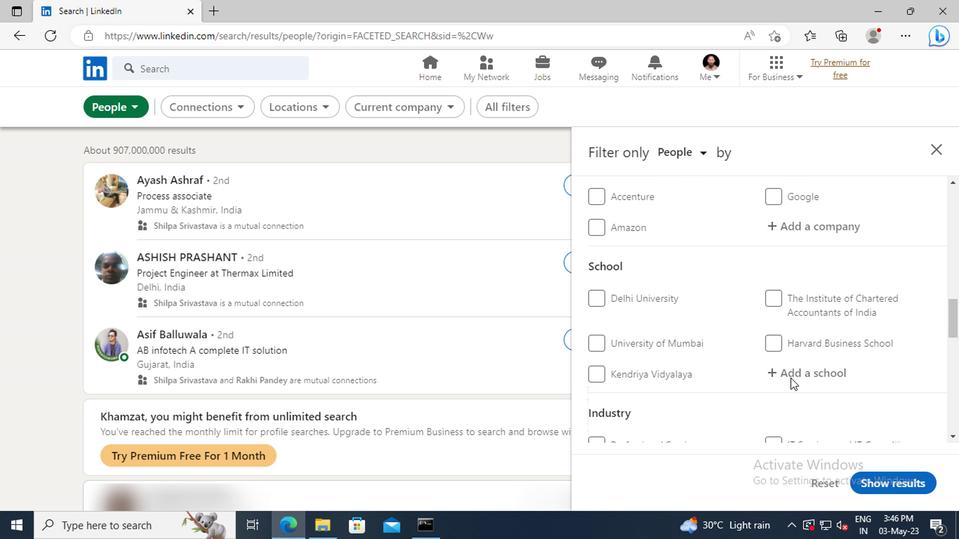 
Action: Mouse scrolled (787, 378) with delta (0, 0)
Screenshot: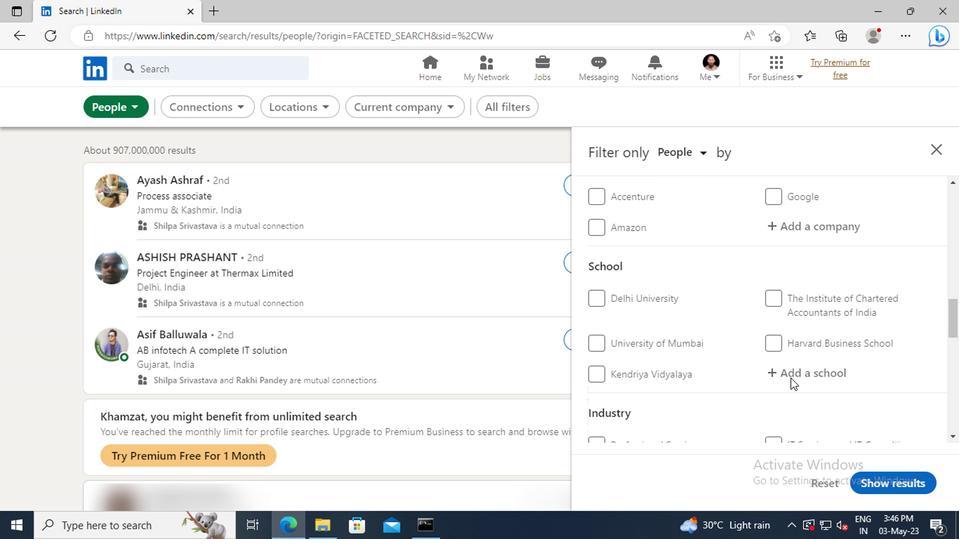 
Action: Mouse scrolled (787, 378) with delta (0, 0)
Screenshot: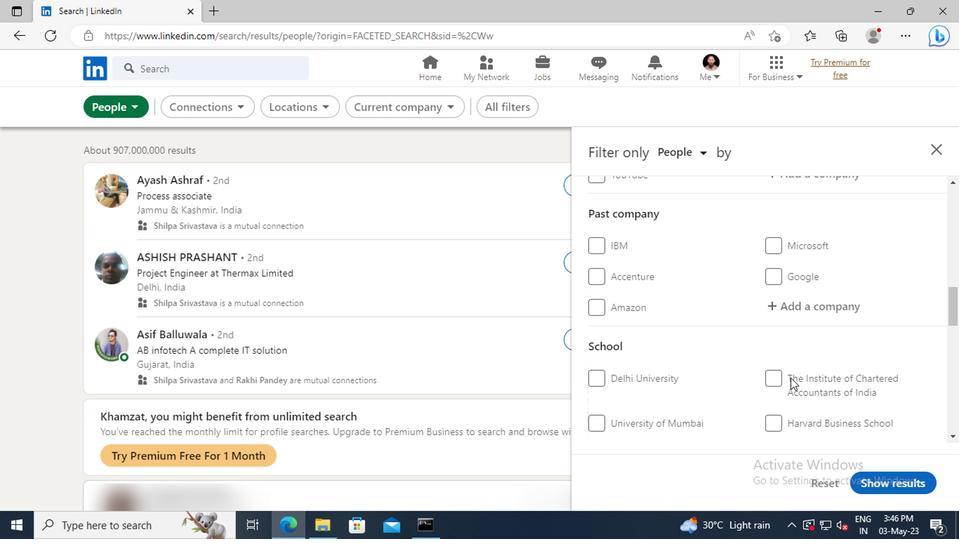 
Action: Mouse scrolled (787, 378) with delta (0, 0)
Screenshot: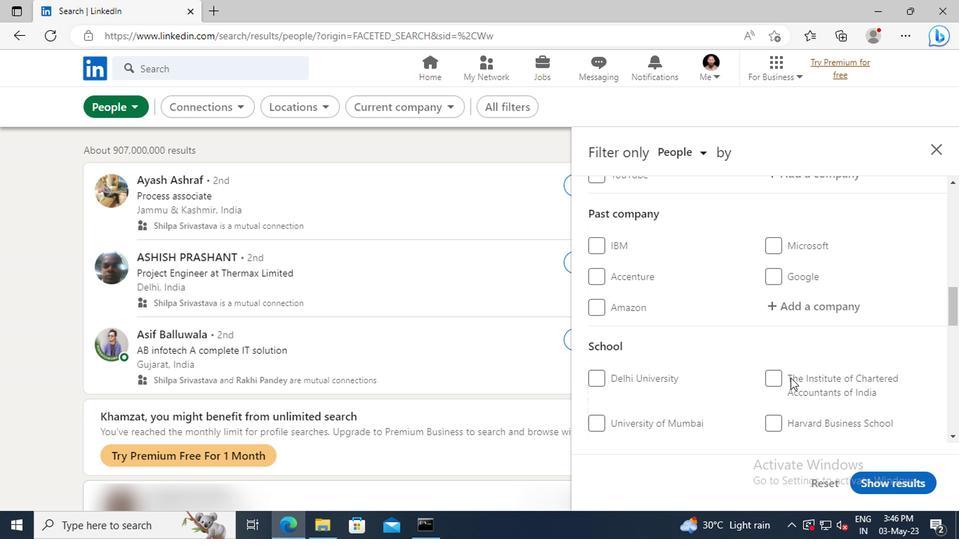 
Action: Mouse scrolled (787, 378) with delta (0, 0)
Screenshot: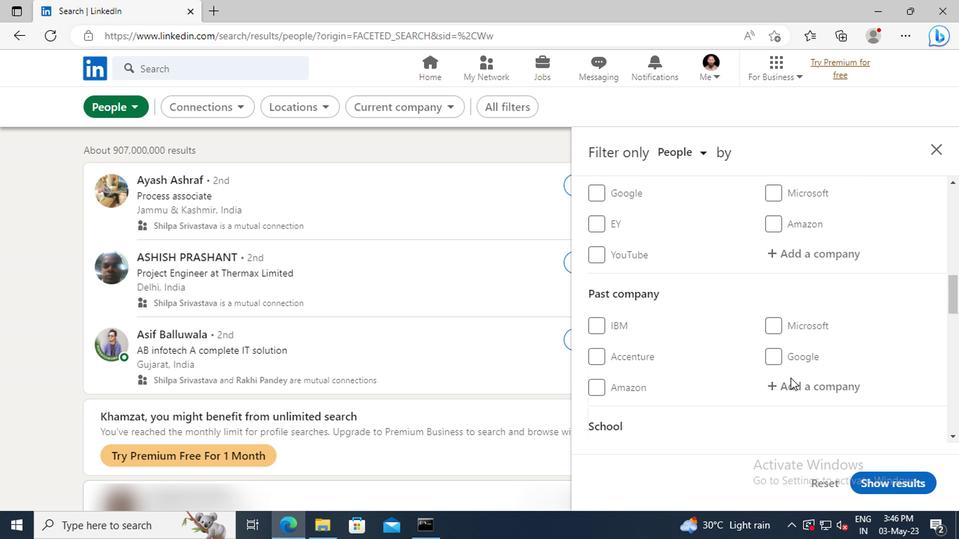 
Action: Mouse scrolled (787, 378) with delta (0, 0)
Screenshot: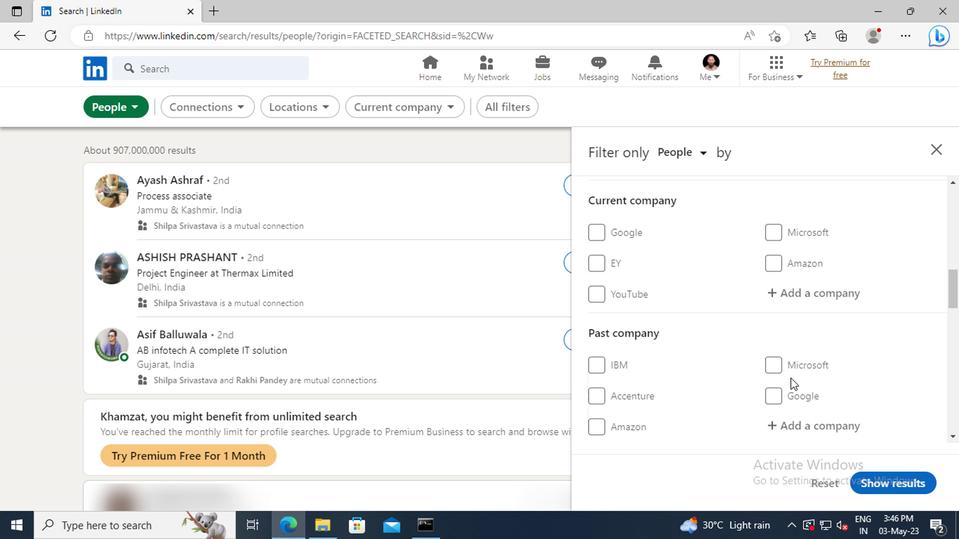 
Action: Mouse moved to (787, 339)
Screenshot: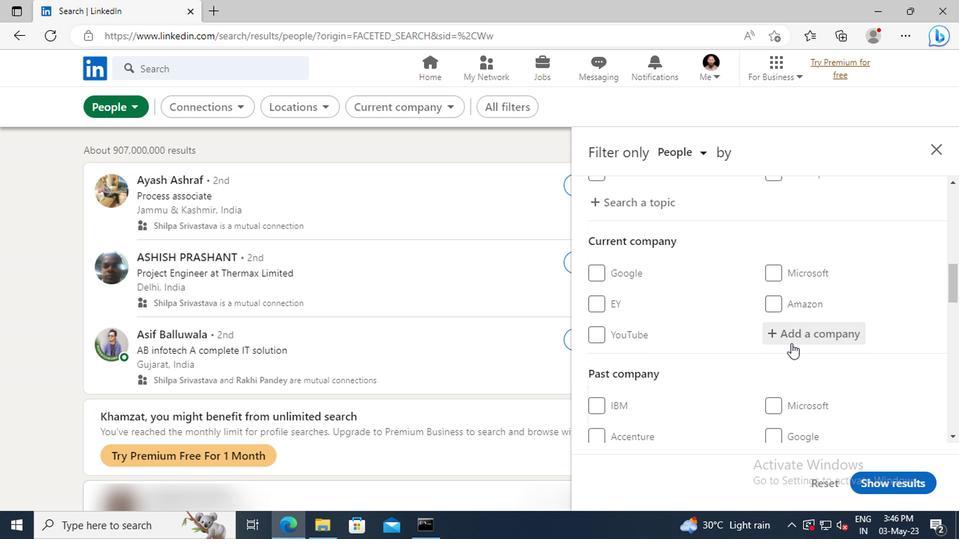 
Action: Mouse pressed left at (787, 339)
Screenshot: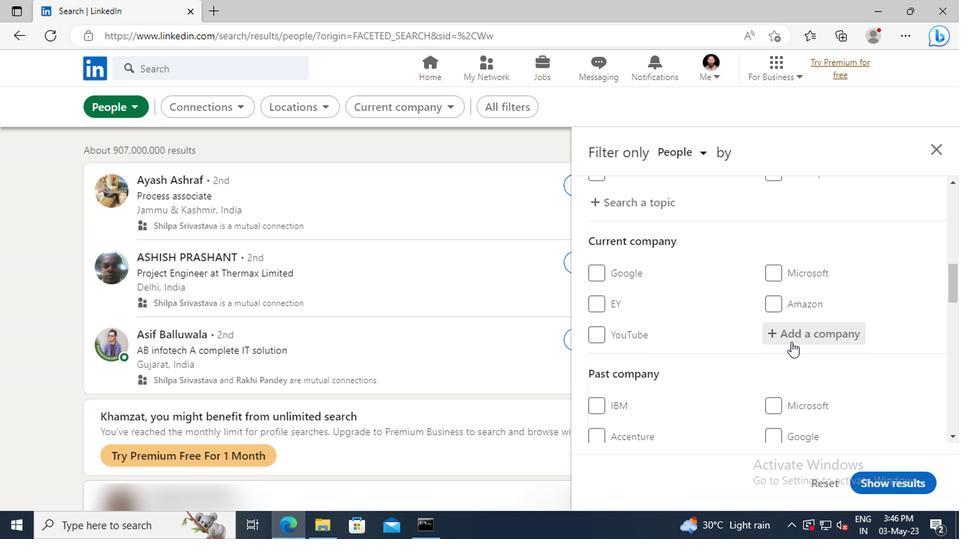 
Action: Key pressed <Key.shift>JMC<Key.space><Key.shift>PR
Screenshot: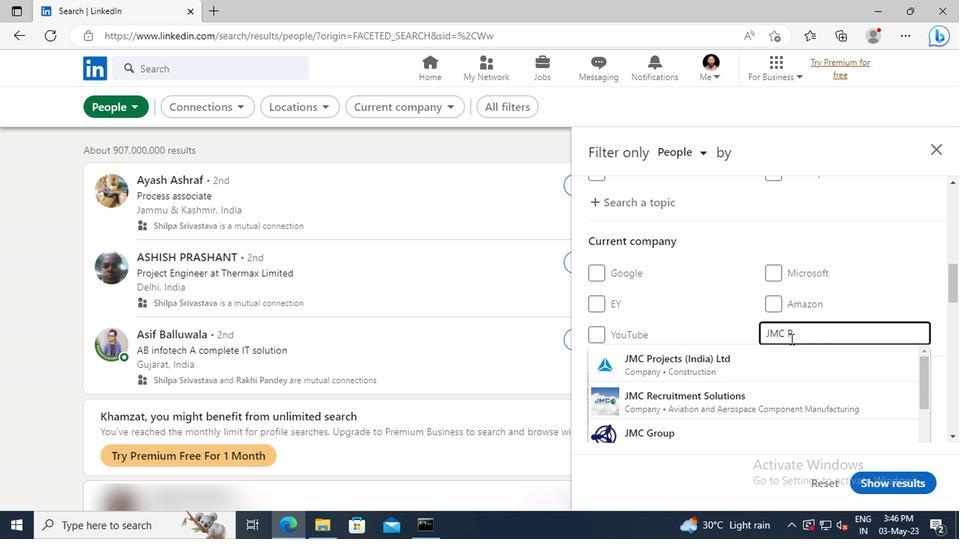 
Action: Mouse moved to (787, 355)
Screenshot: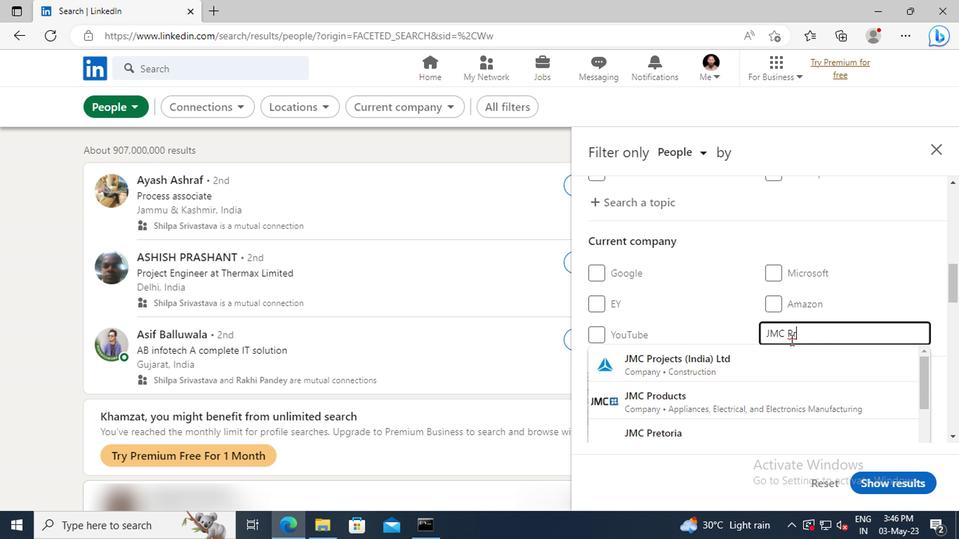 
Action: Mouse pressed left at (787, 355)
Screenshot: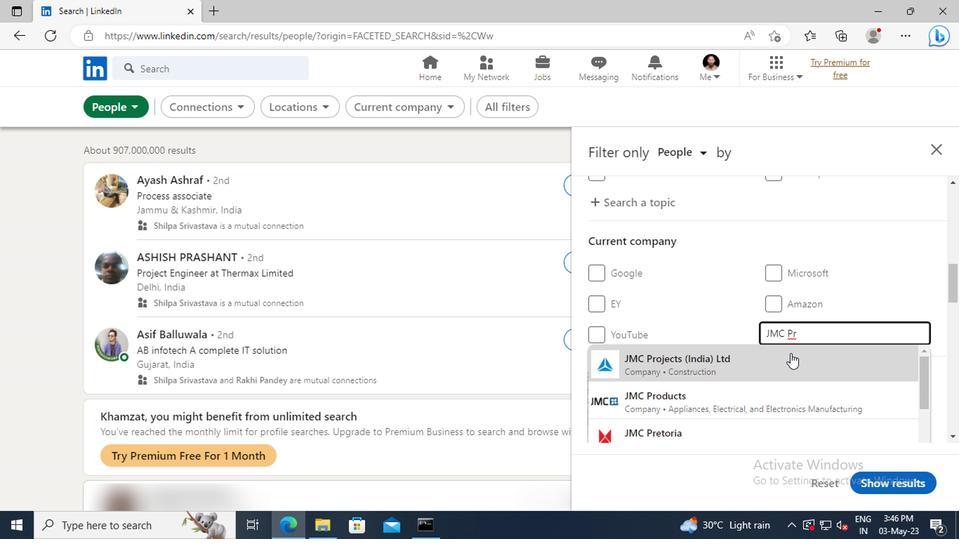 
Action: Mouse scrolled (787, 355) with delta (0, 0)
Screenshot: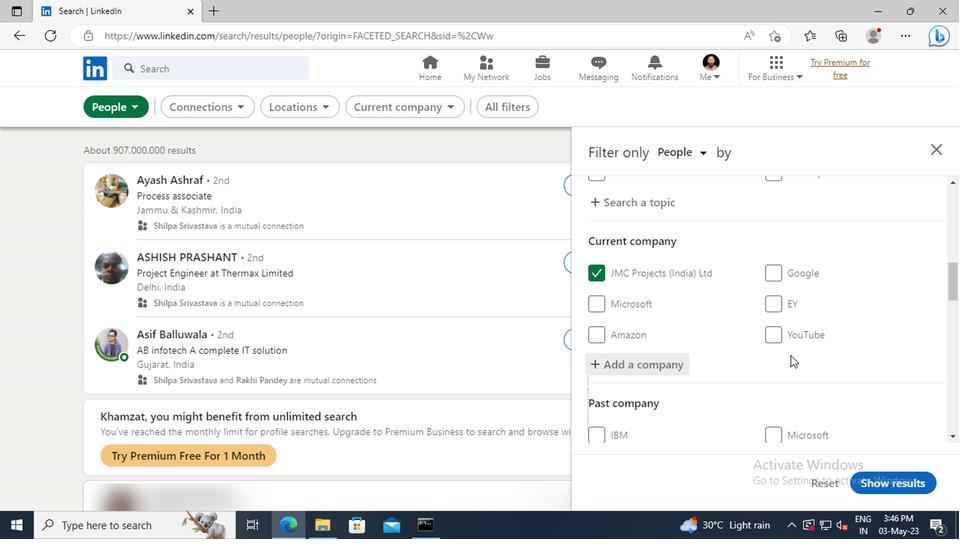 
Action: Mouse scrolled (787, 355) with delta (0, 0)
Screenshot: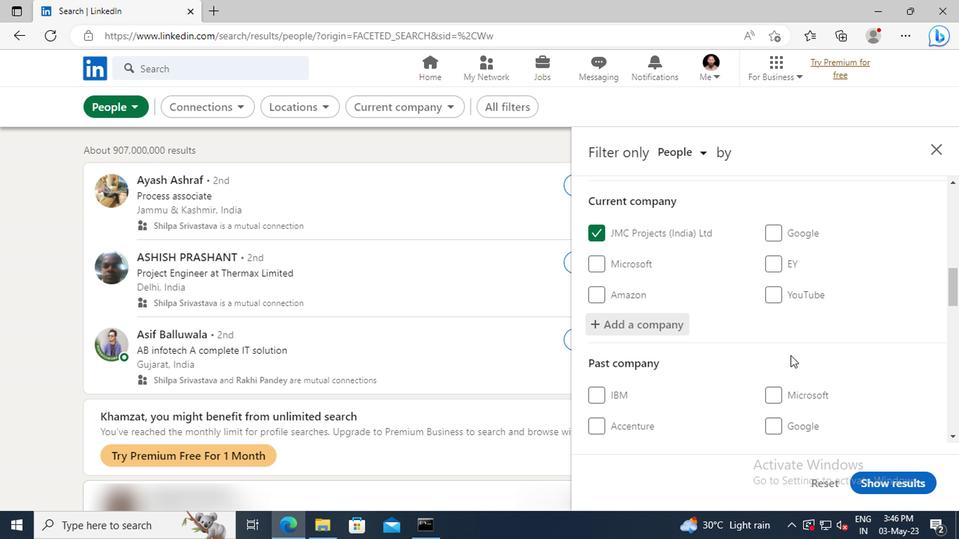 
Action: Mouse scrolled (787, 355) with delta (0, 0)
Screenshot: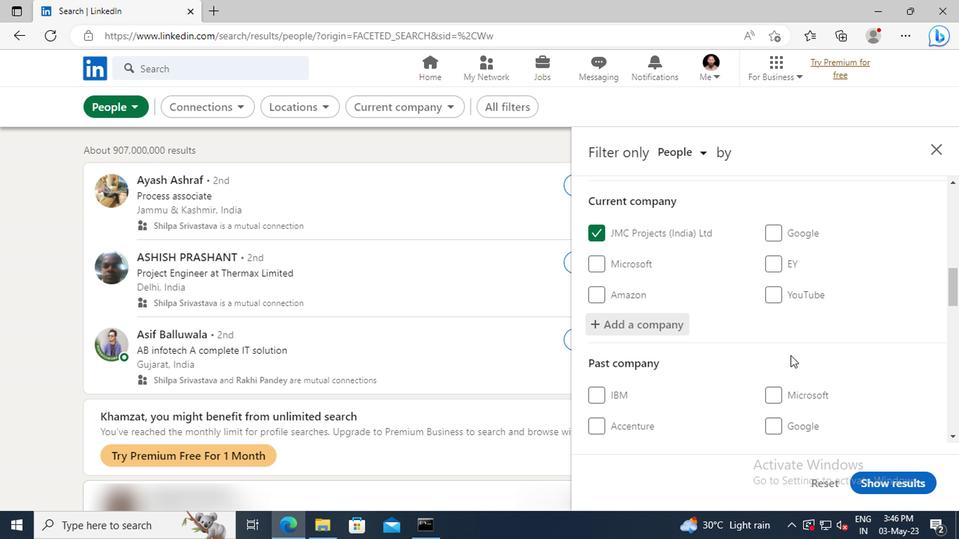 
Action: Mouse scrolled (787, 355) with delta (0, 0)
Screenshot: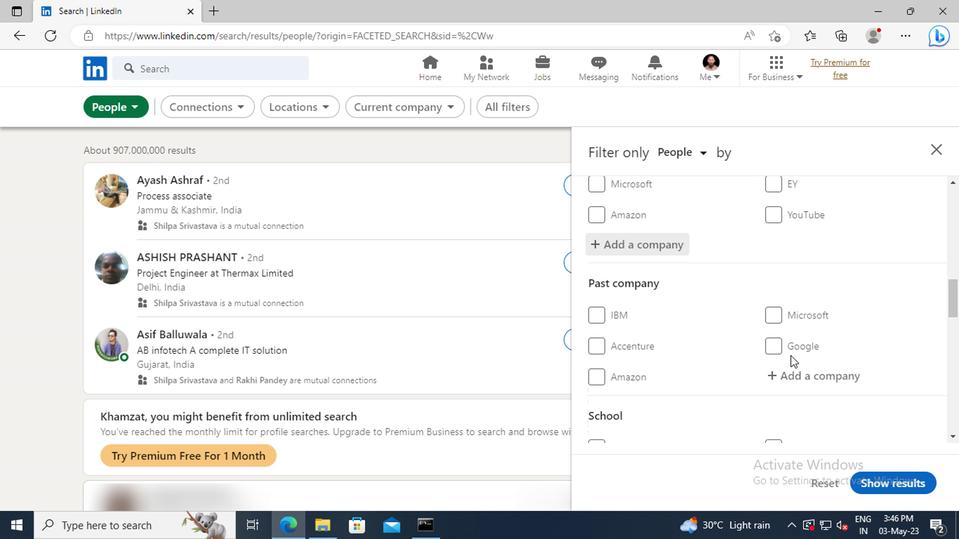 
Action: Mouse moved to (785, 351)
Screenshot: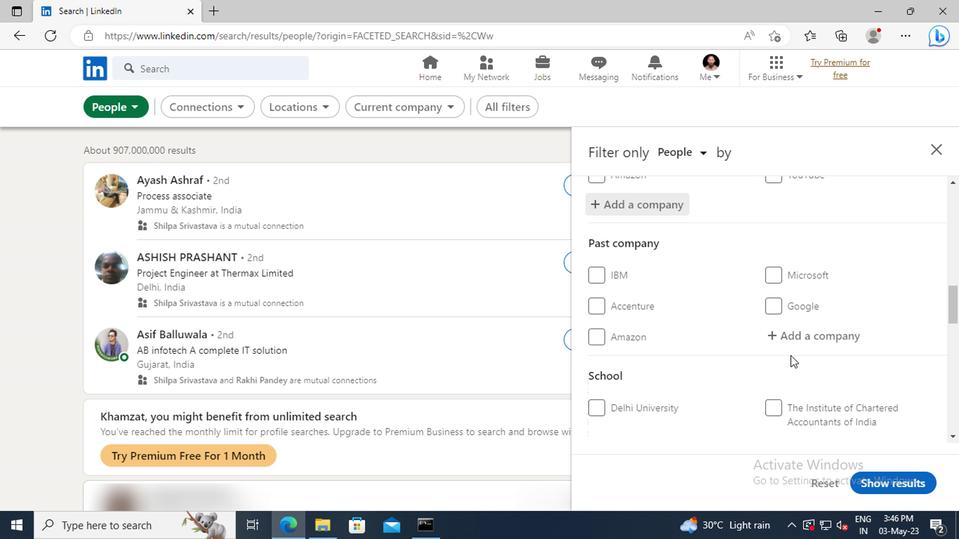 
Action: Mouse scrolled (785, 350) with delta (0, 0)
Screenshot: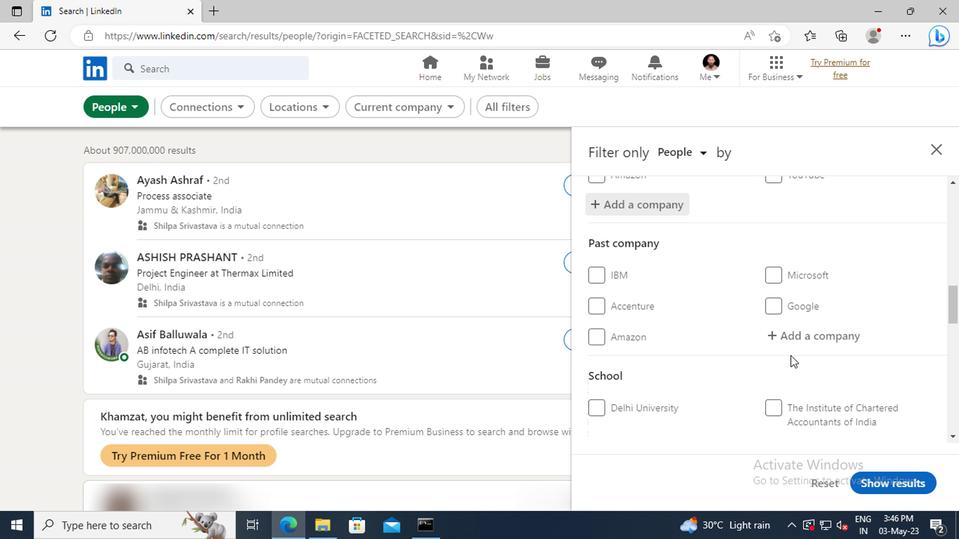 
Action: Mouse scrolled (785, 350) with delta (0, 0)
Screenshot: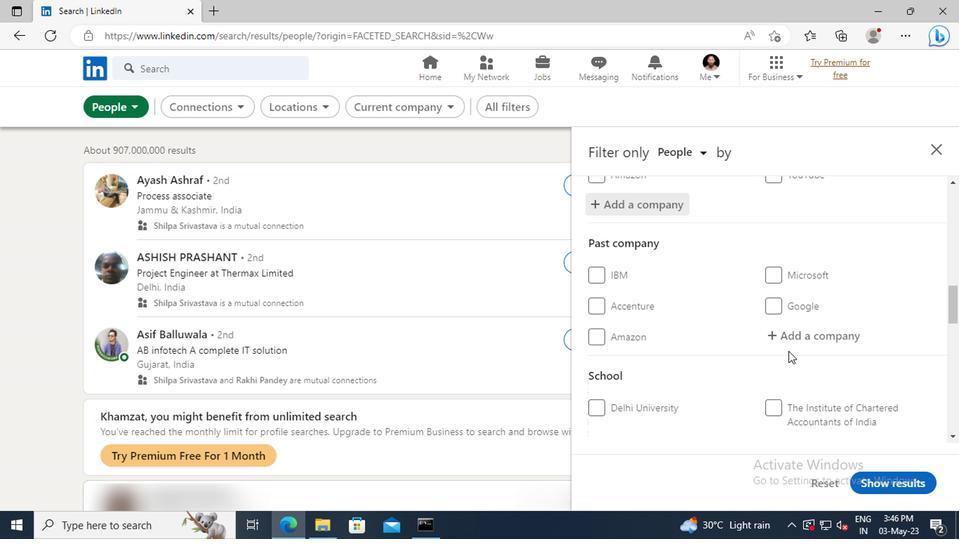 
Action: Mouse moved to (781, 342)
Screenshot: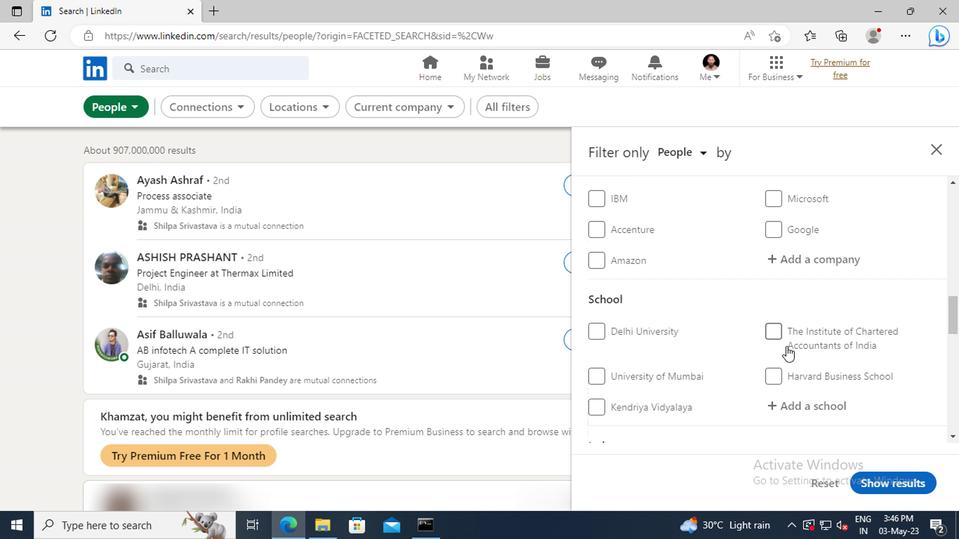 
Action: Mouse scrolled (781, 341) with delta (0, 0)
Screenshot: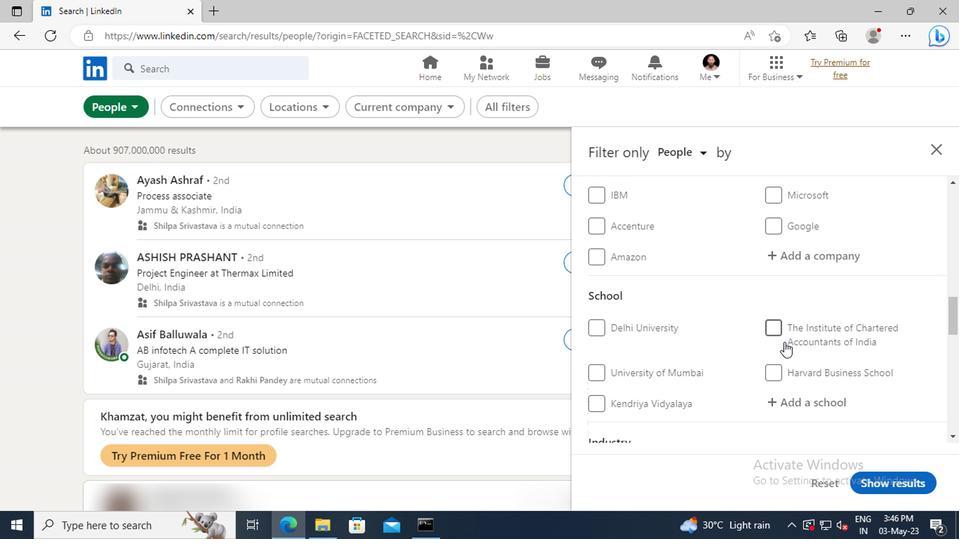 
Action: Mouse moved to (784, 362)
Screenshot: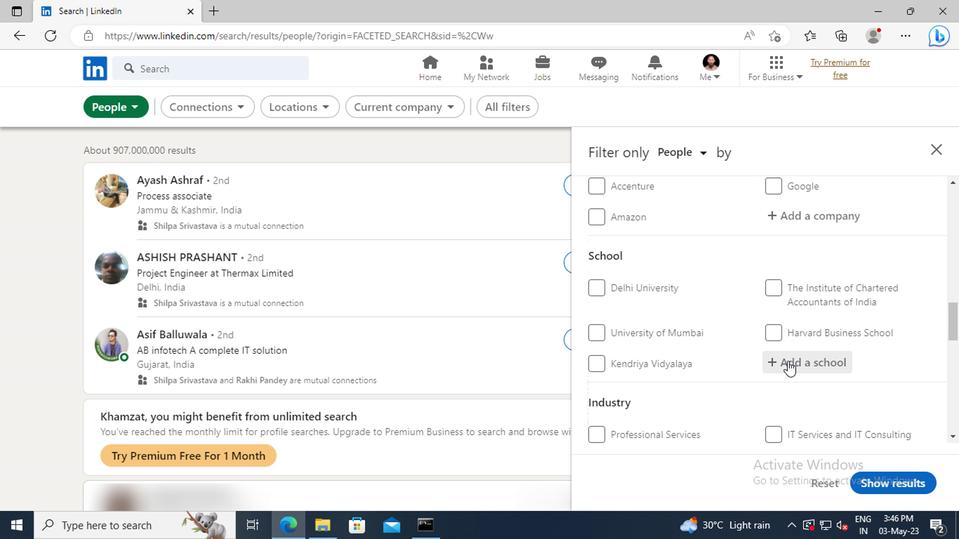 
Action: Mouse pressed left at (784, 362)
Screenshot: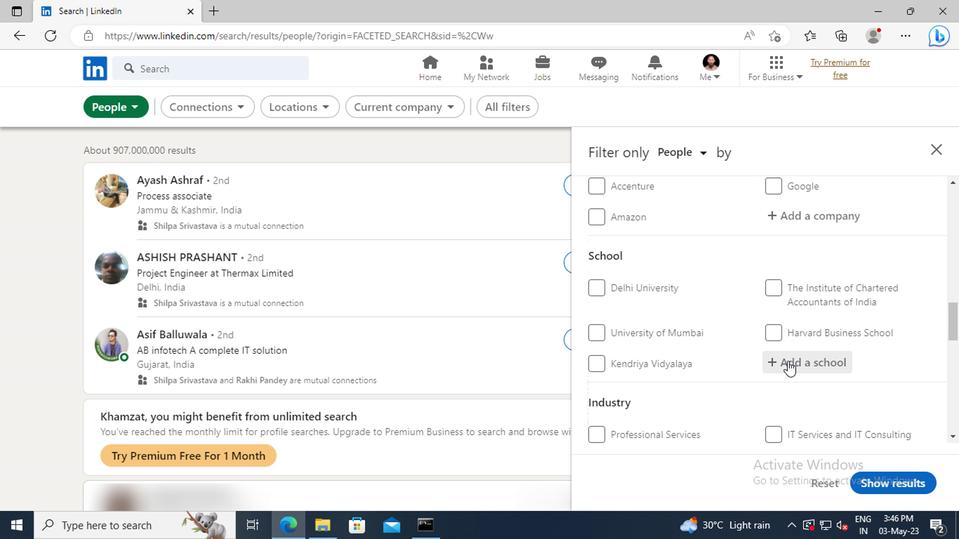 
Action: Key pressed <Key.shift>MAHARAJA<Key.space><Key.shift>AGRASEN<Key.space><Key.shift>COL
Screenshot: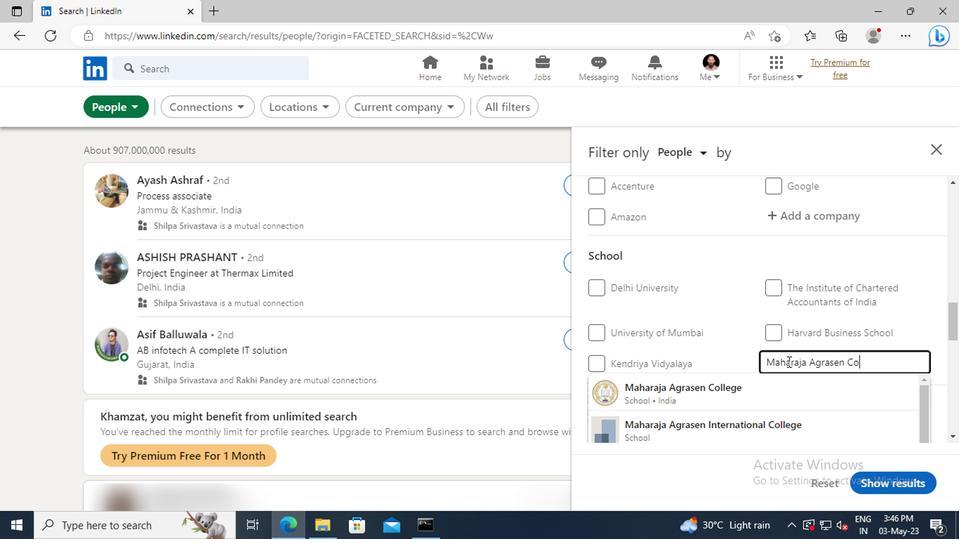 
Action: Mouse moved to (786, 383)
Screenshot: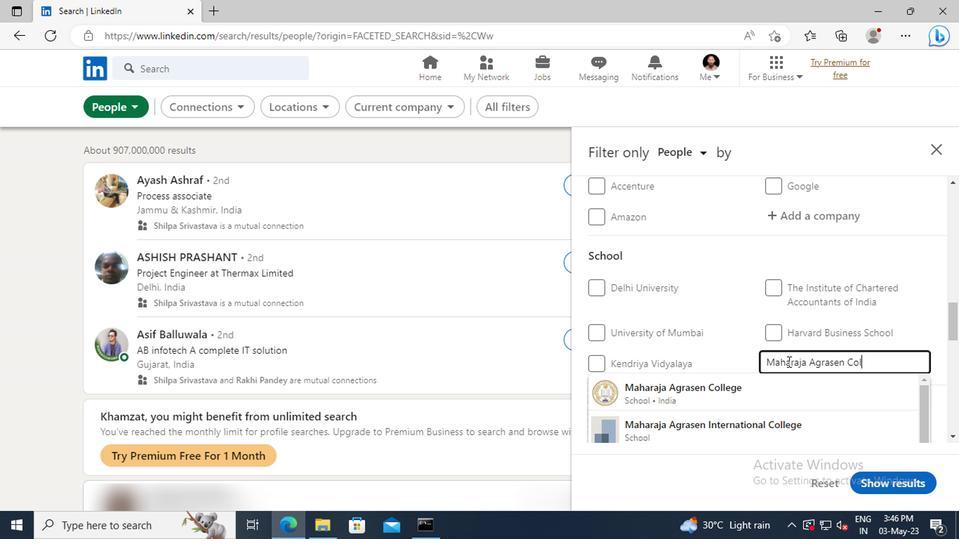 
Action: Mouse pressed left at (786, 383)
Screenshot: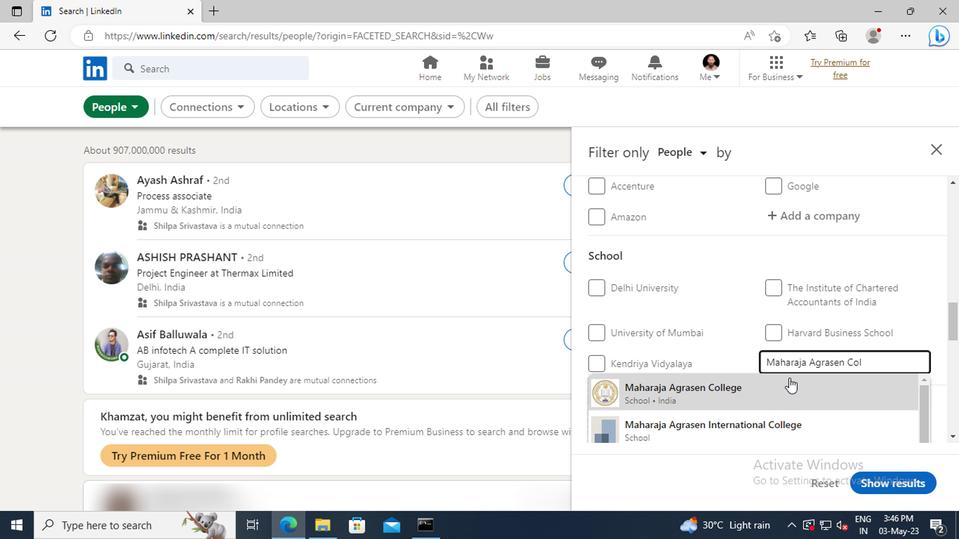 
Action: Mouse scrolled (786, 383) with delta (0, 0)
Screenshot: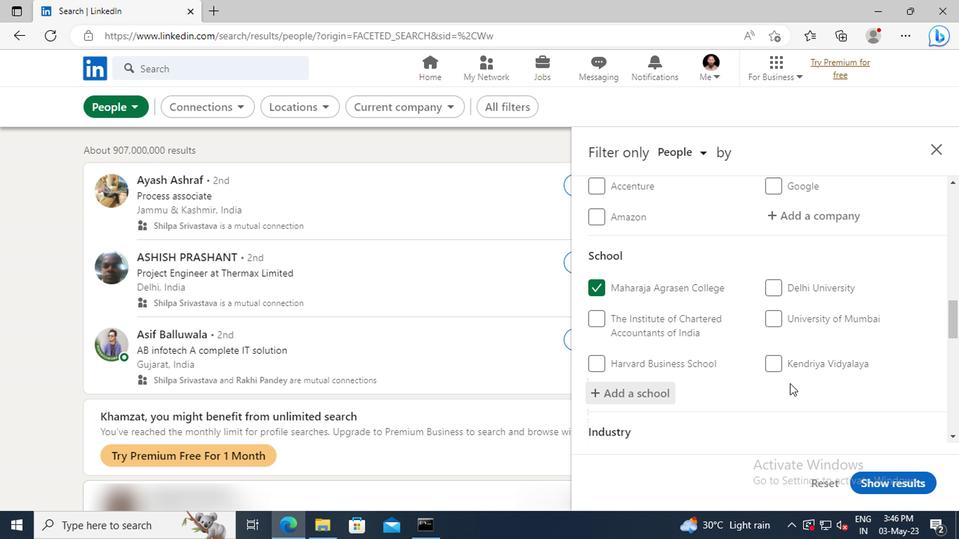 
Action: Mouse scrolled (786, 383) with delta (0, 0)
Screenshot: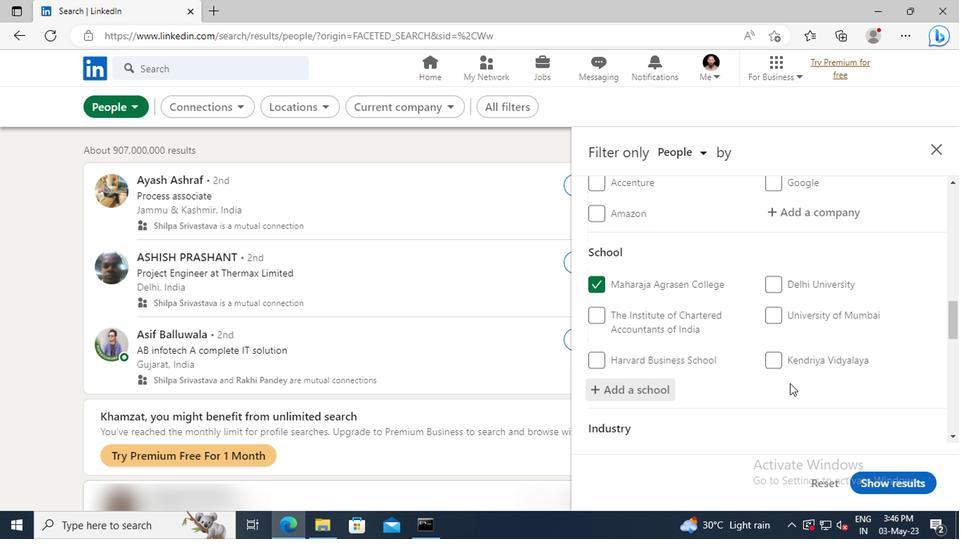 
Action: Mouse scrolled (786, 383) with delta (0, 0)
Screenshot: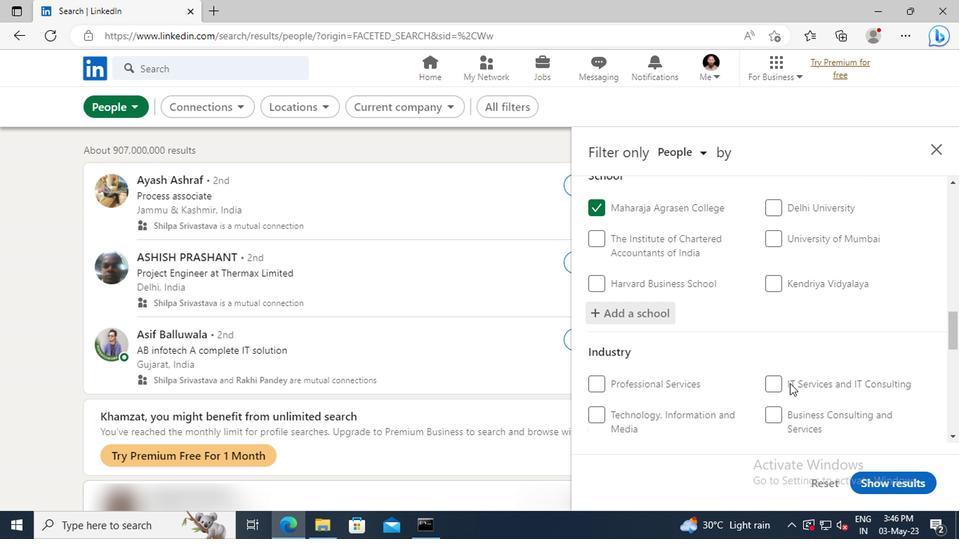 
Action: Mouse scrolled (786, 383) with delta (0, 0)
Screenshot: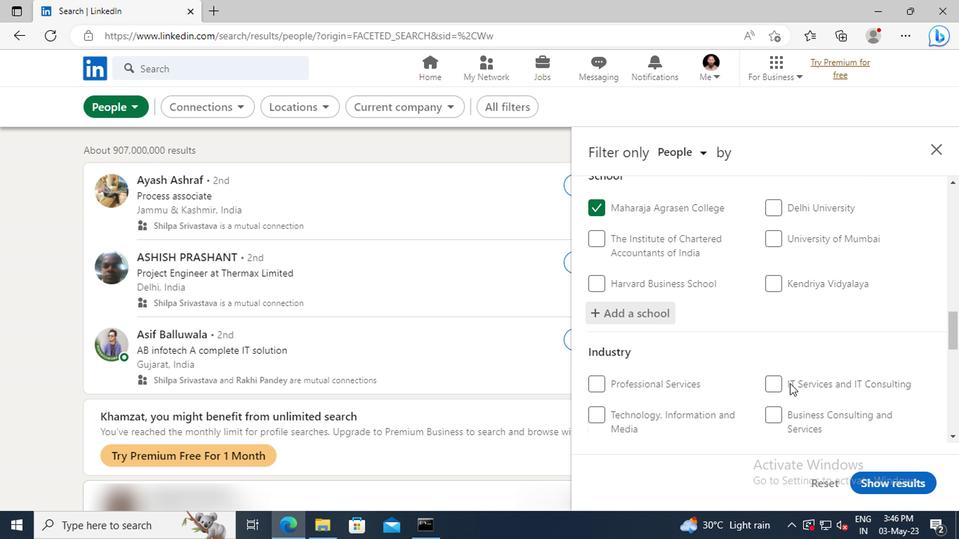 
Action: Mouse moved to (775, 373)
Screenshot: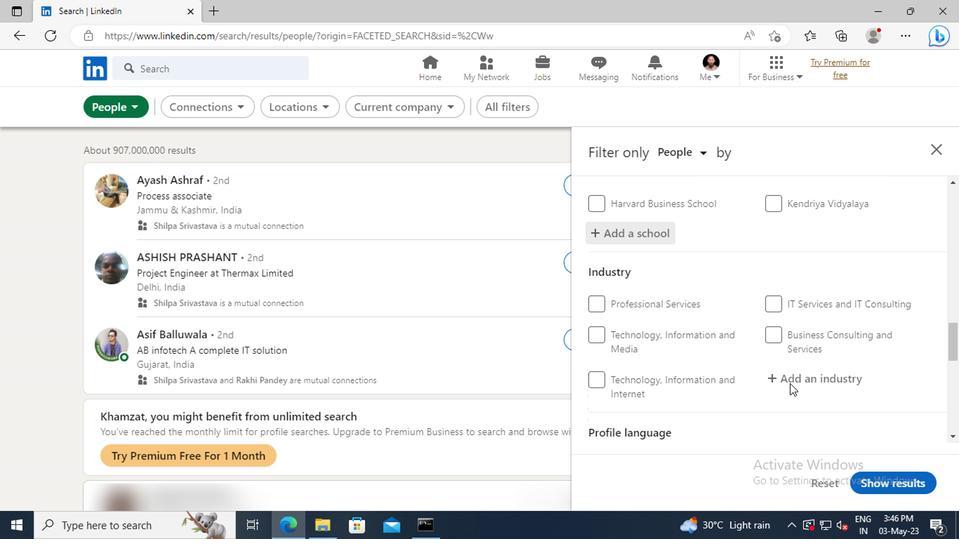 
Action: Mouse scrolled (775, 373) with delta (0, 0)
Screenshot: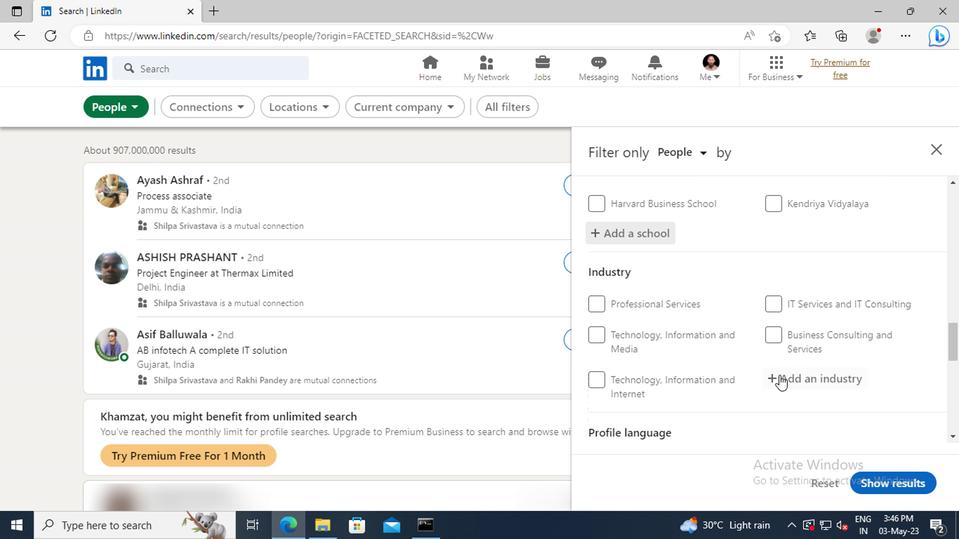 
Action: Mouse moved to (768, 340)
Screenshot: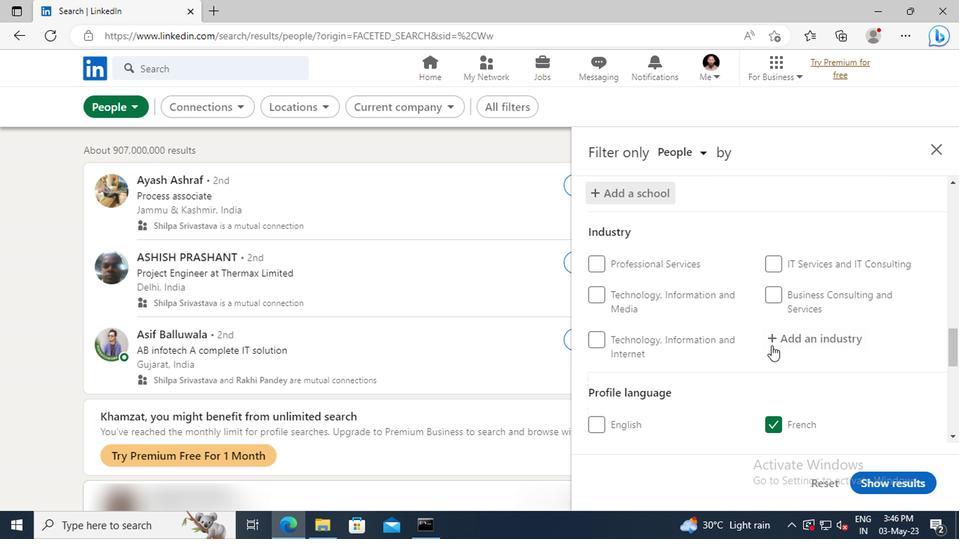 
Action: Mouse pressed left at (768, 340)
Screenshot: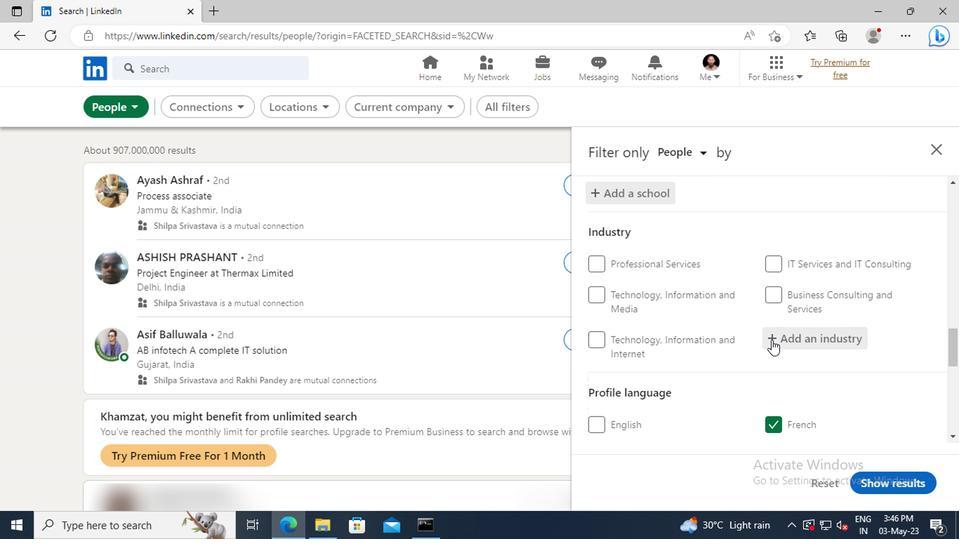 
Action: Key pressed <Key.shift>BIOMASS
Screenshot: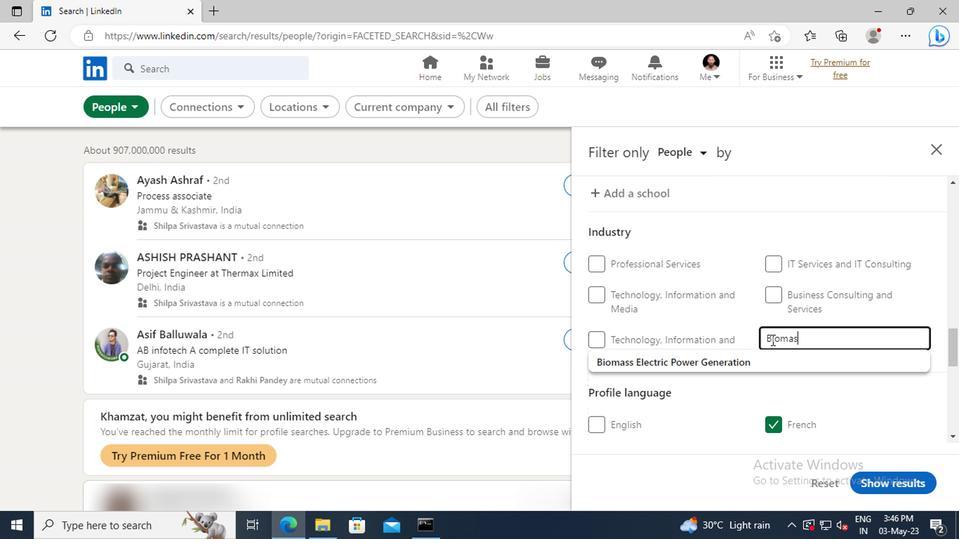 
Action: Mouse moved to (770, 355)
Screenshot: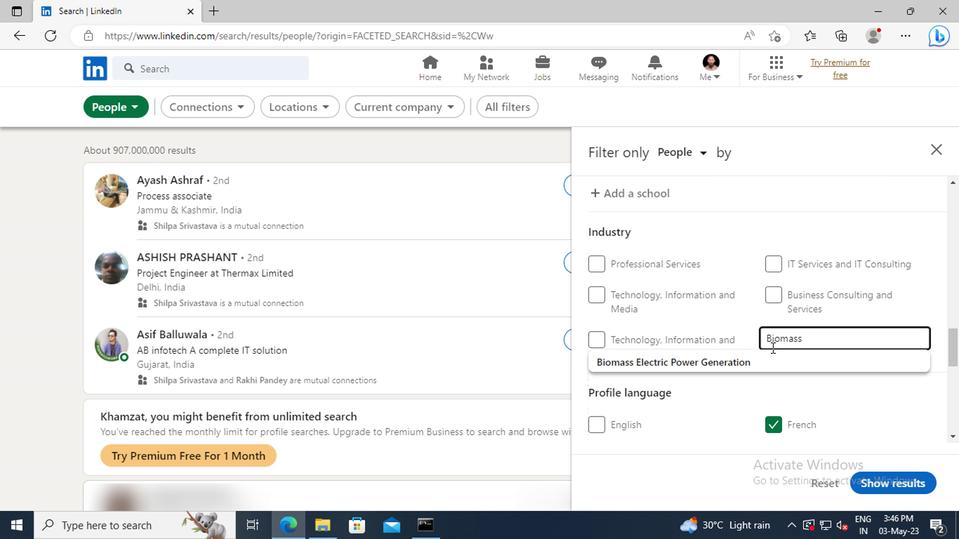 
Action: Mouse pressed left at (770, 355)
Screenshot: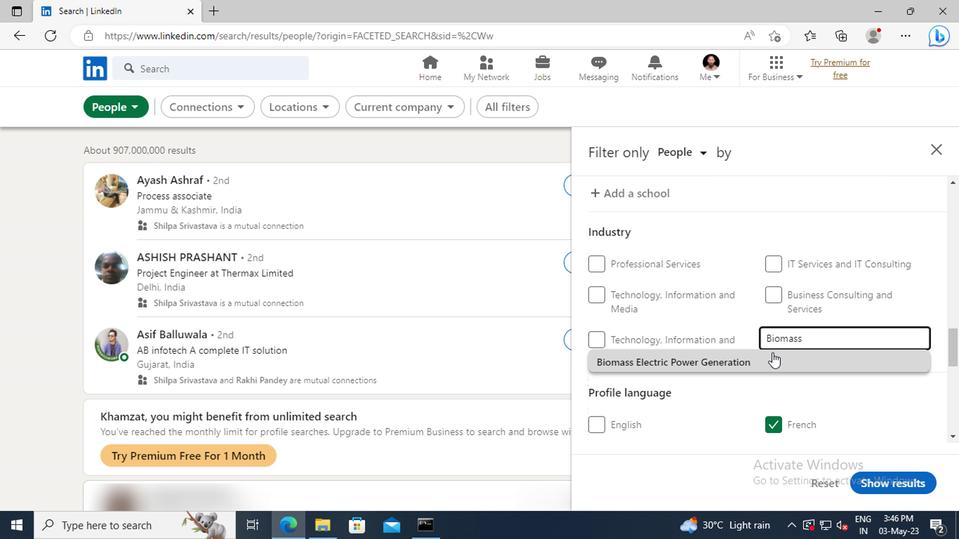 
Action: Mouse scrolled (770, 355) with delta (0, 0)
Screenshot: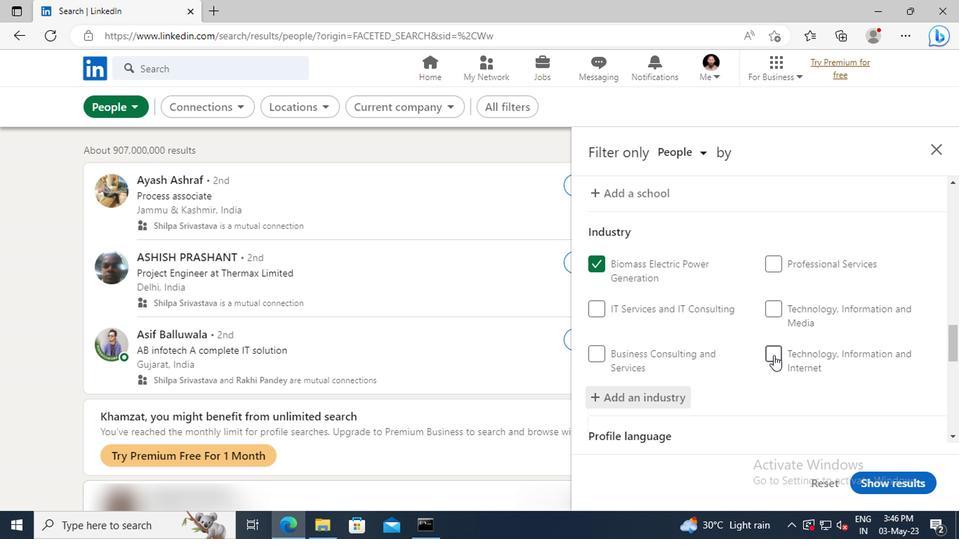
Action: Mouse scrolled (770, 355) with delta (0, 0)
Screenshot: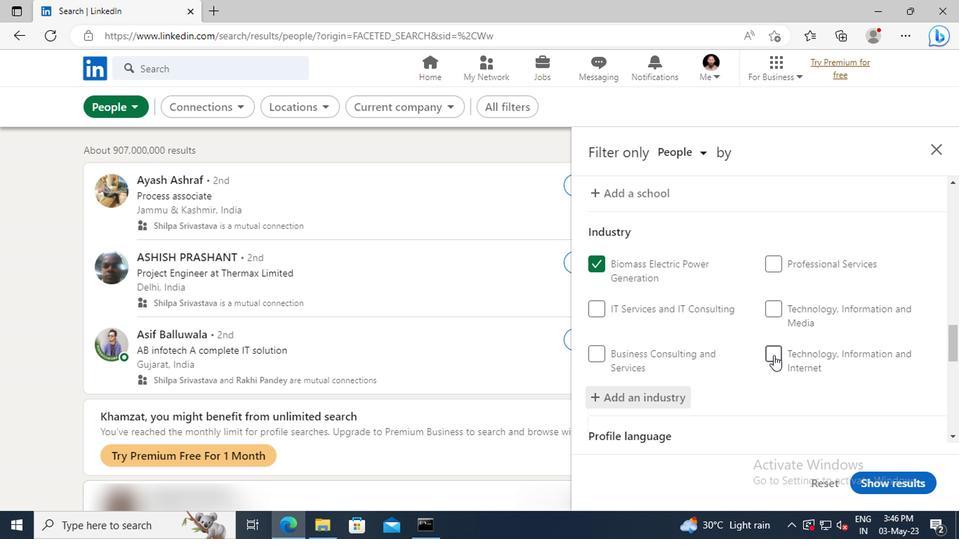 
Action: Mouse scrolled (770, 355) with delta (0, 0)
Screenshot: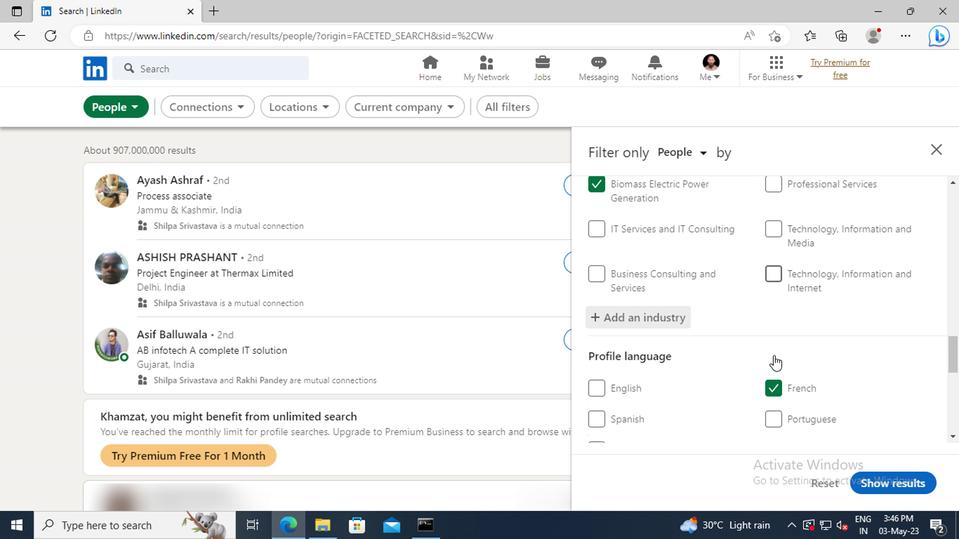 
Action: Mouse scrolled (770, 355) with delta (0, 0)
Screenshot: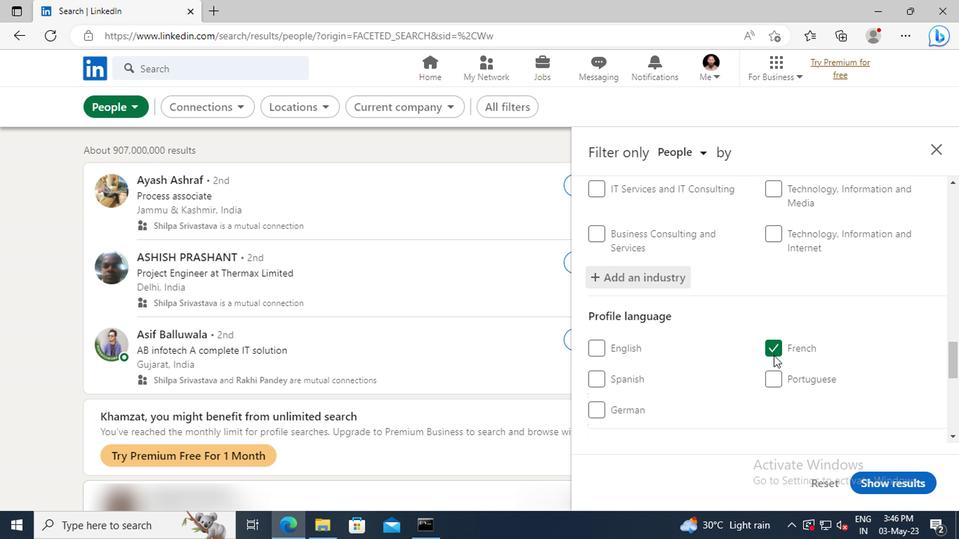 
Action: Mouse scrolled (770, 355) with delta (0, 0)
Screenshot: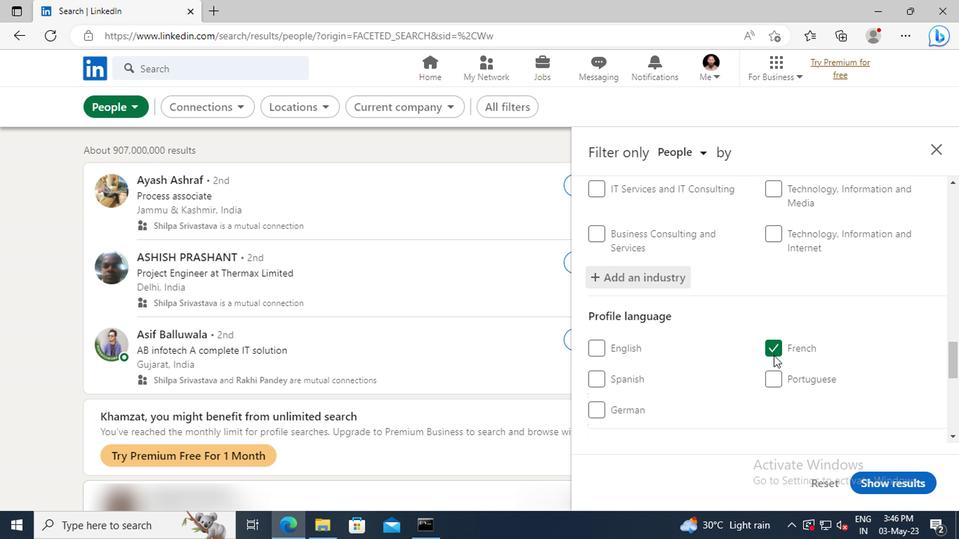 
Action: Mouse moved to (770, 344)
Screenshot: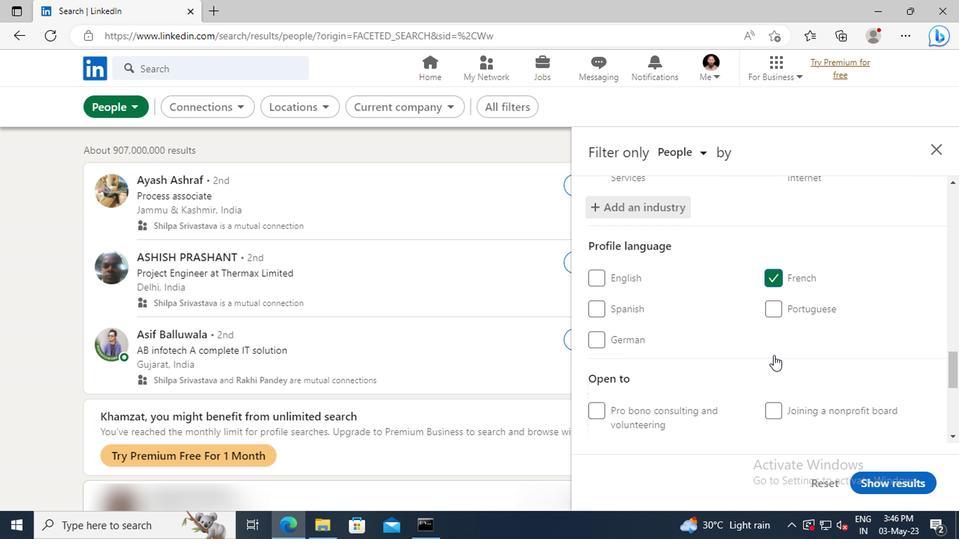 
Action: Mouse scrolled (770, 343) with delta (0, 0)
Screenshot: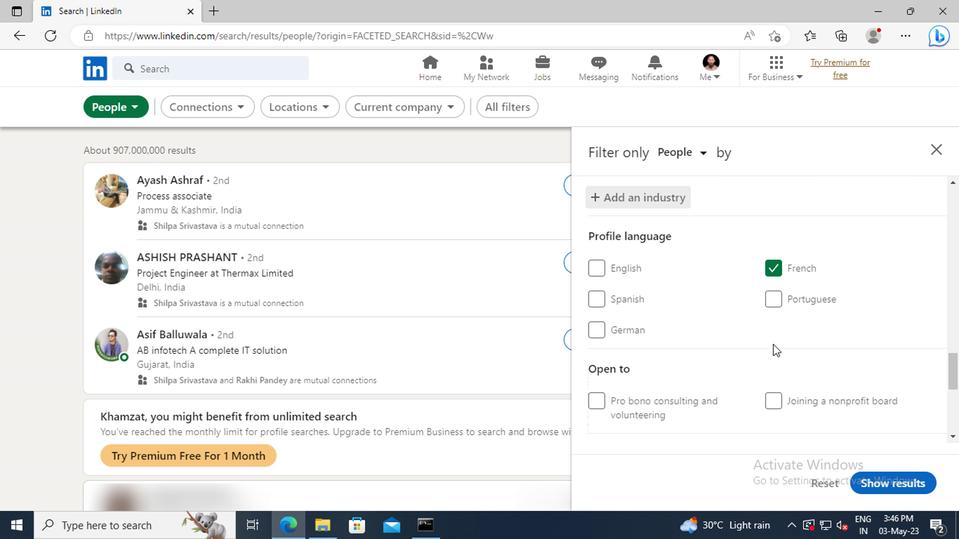 
Action: Mouse scrolled (770, 343) with delta (0, 0)
Screenshot: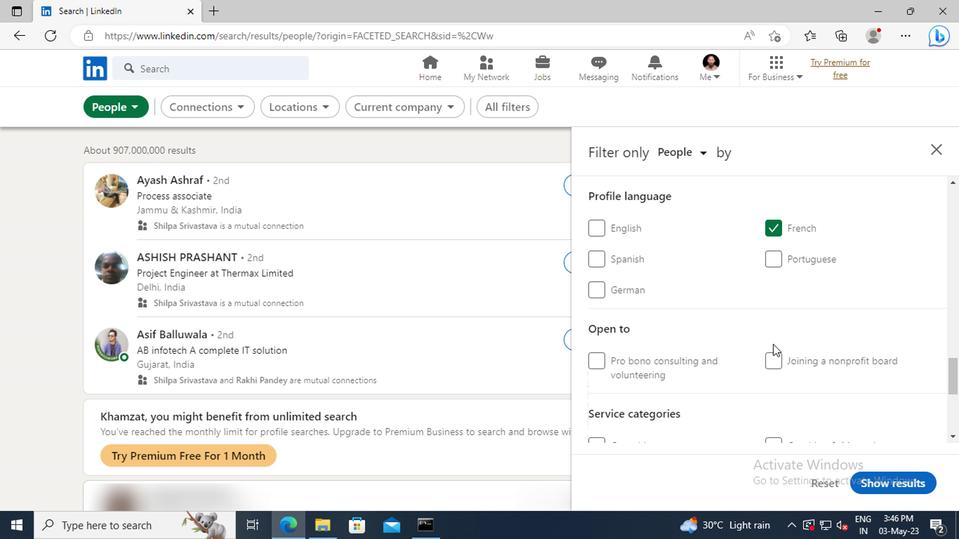 
Action: Mouse scrolled (770, 343) with delta (0, 0)
Screenshot: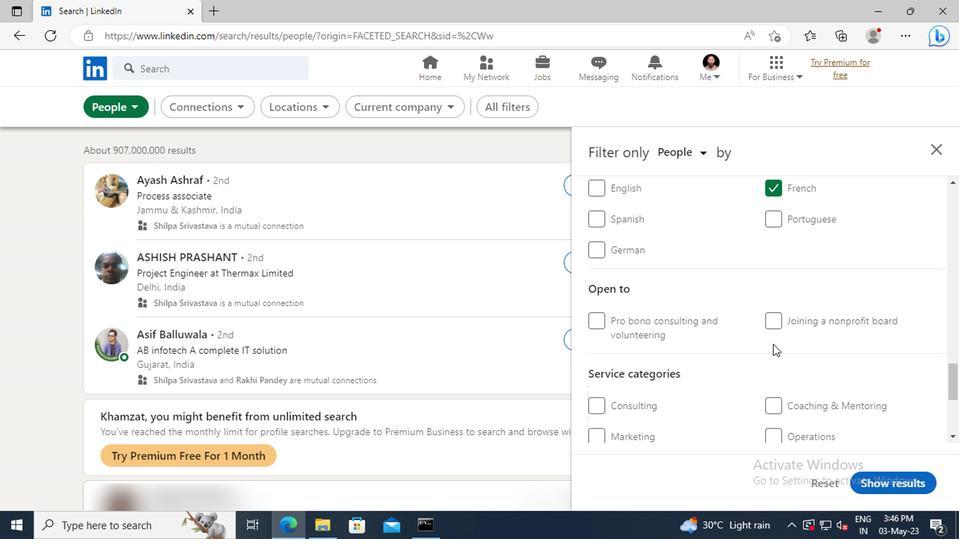 
Action: Mouse scrolled (770, 343) with delta (0, 0)
Screenshot: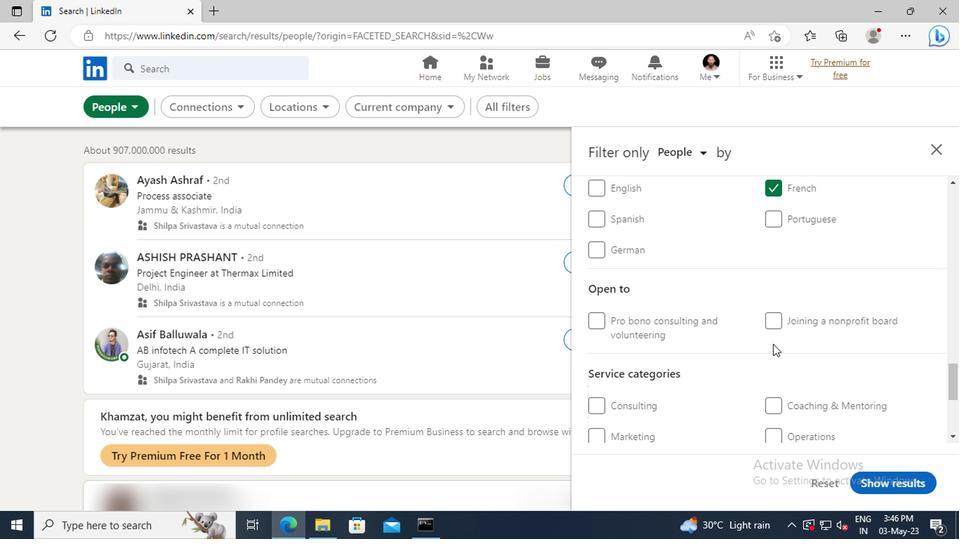 
Action: Mouse scrolled (770, 343) with delta (0, 0)
Screenshot: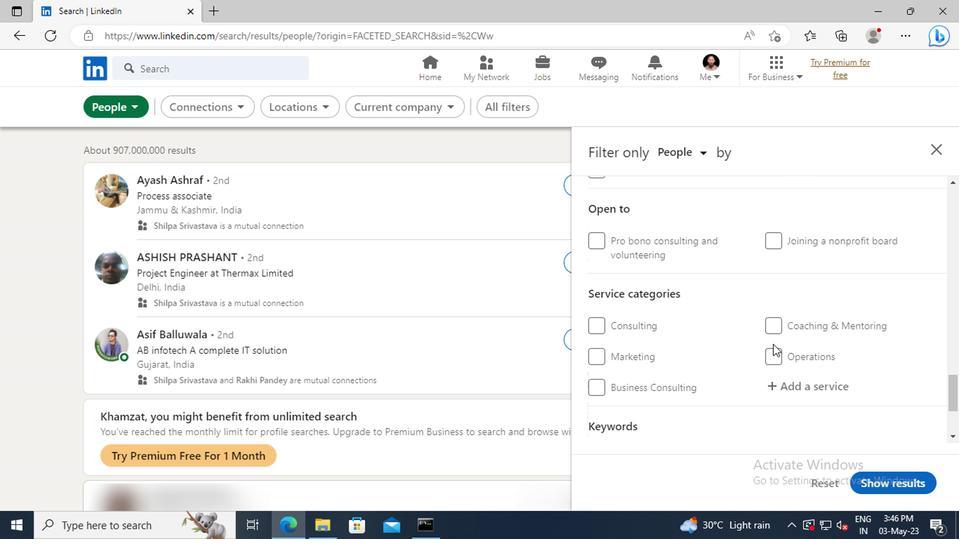 
Action: Mouse moved to (775, 350)
Screenshot: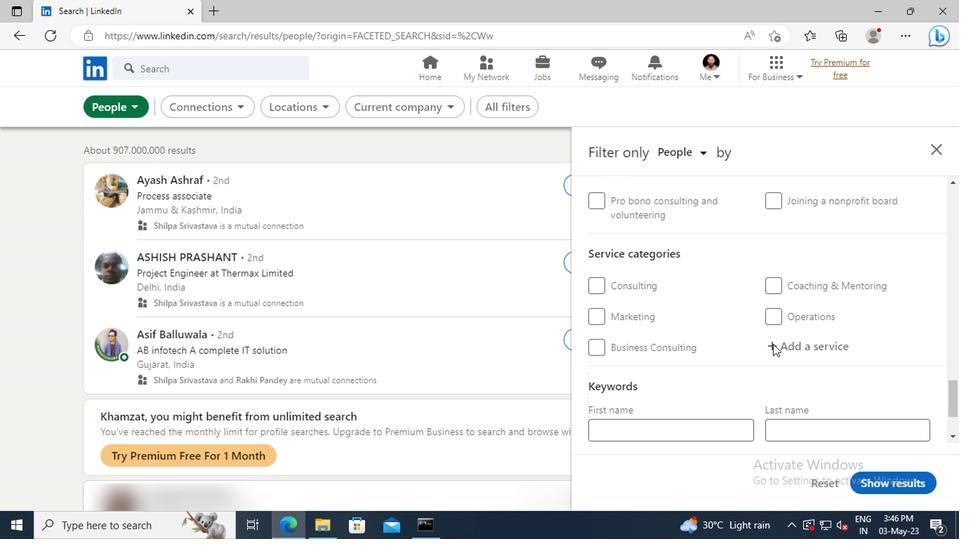 
Action: Mouse pressed left at (775, 350)
Screenshot: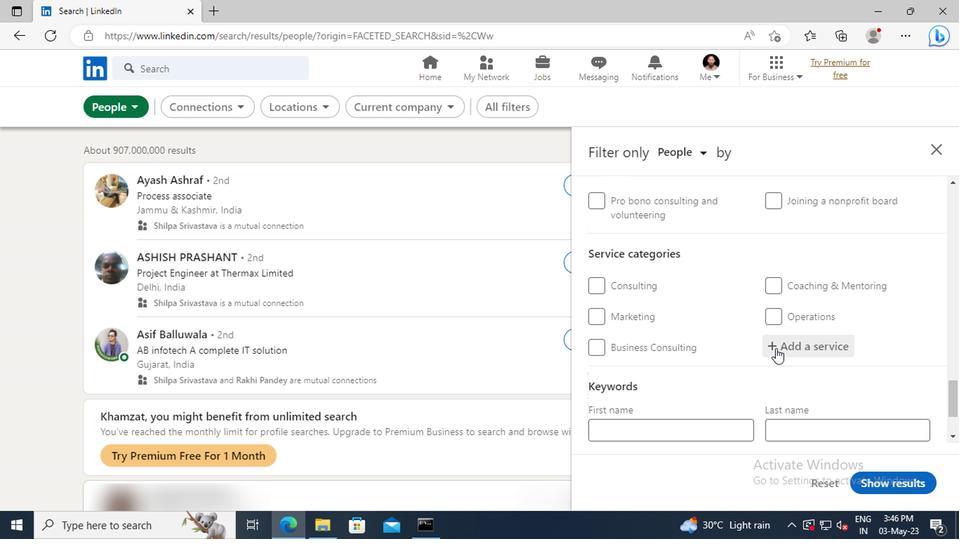
Action: Key pressed <Key.shift>
Screenshot: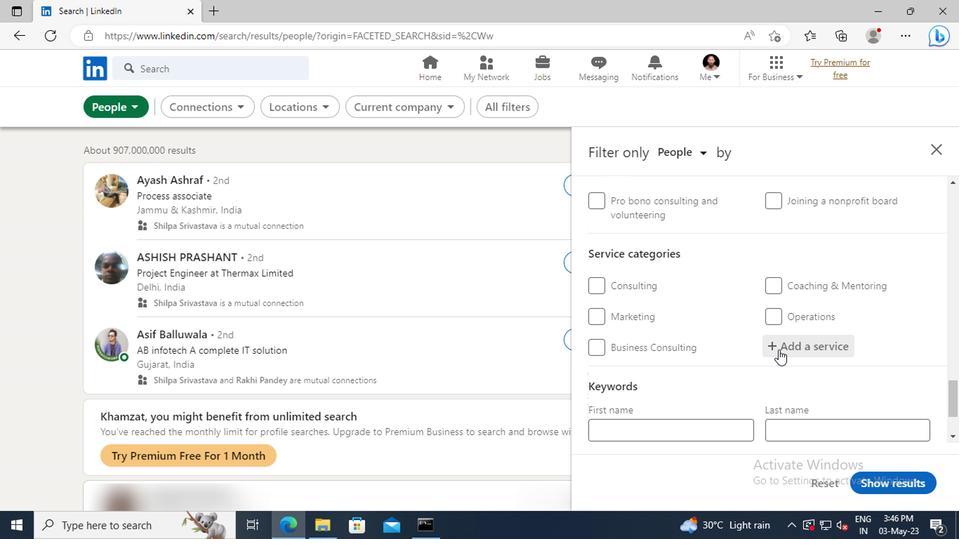 
Action: Mouse moved to (780, 352)
Screenshot: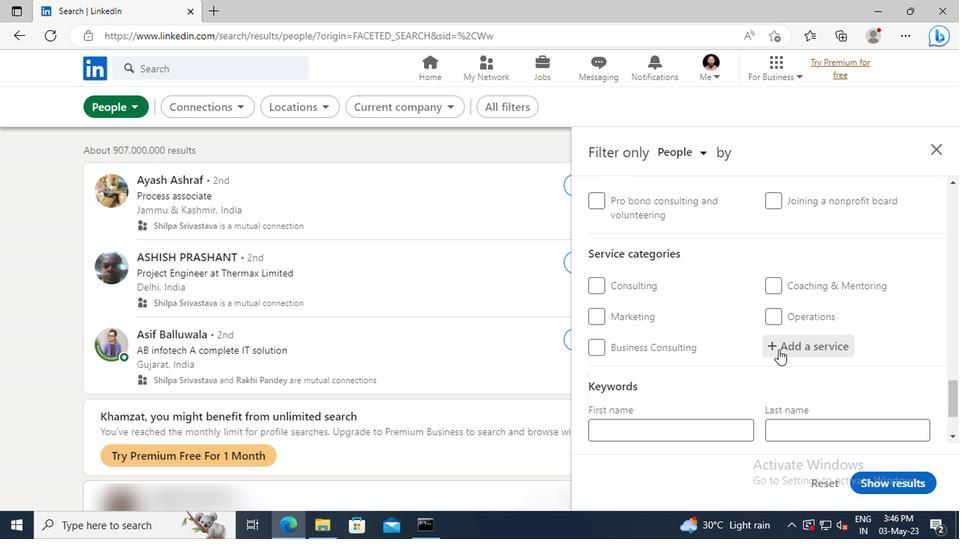 
Action: Key pressed <Key.shift>DJIN
Screenshot: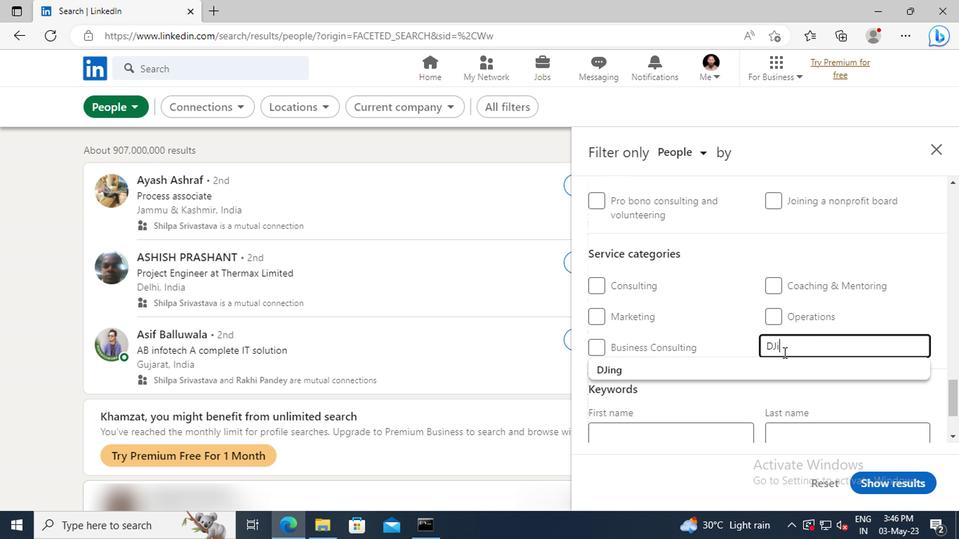 
Action: Mouse moved to (781, 369)
Screenshot: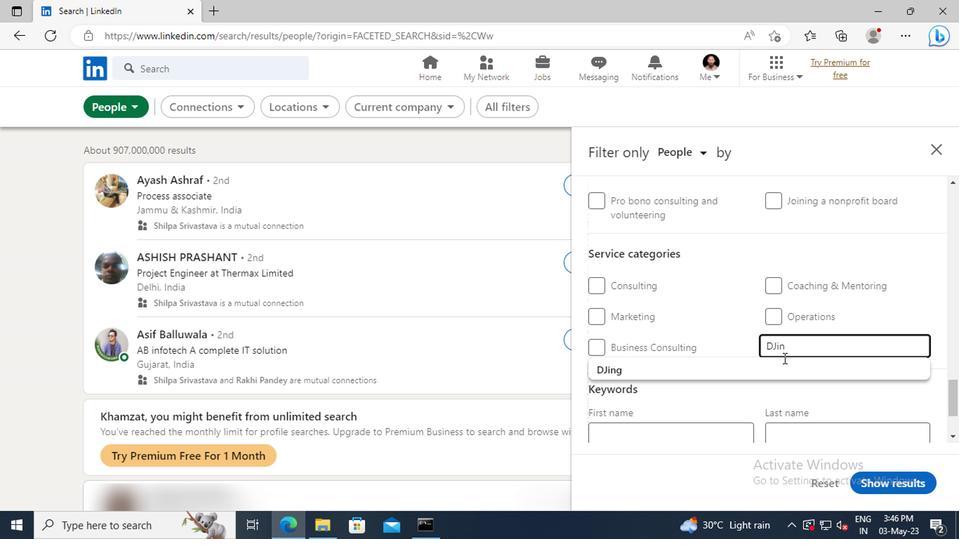 
Action: Mouse pressed left at (781, 369)
Screenshot: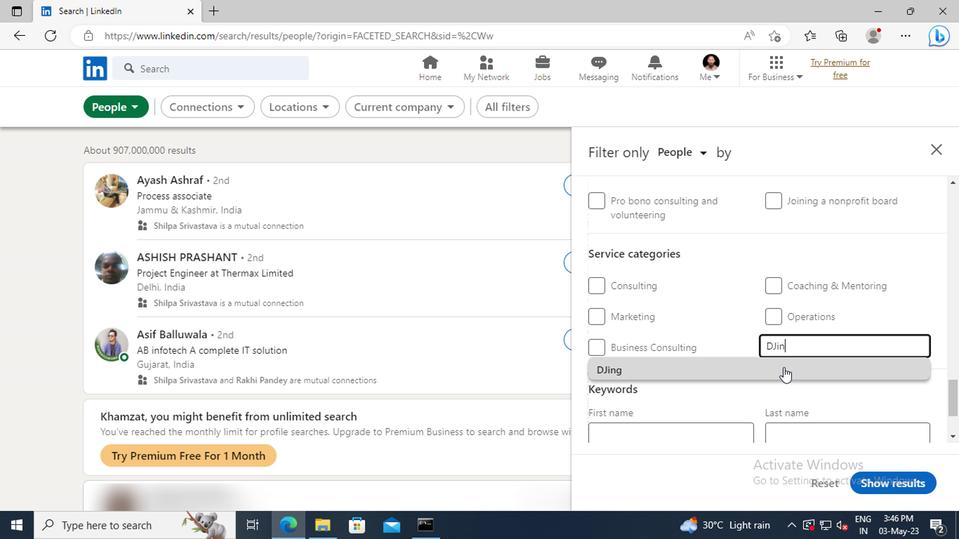 
Action: Mouse scrolled (781, 369) with delta (0, 0)
Screenshot: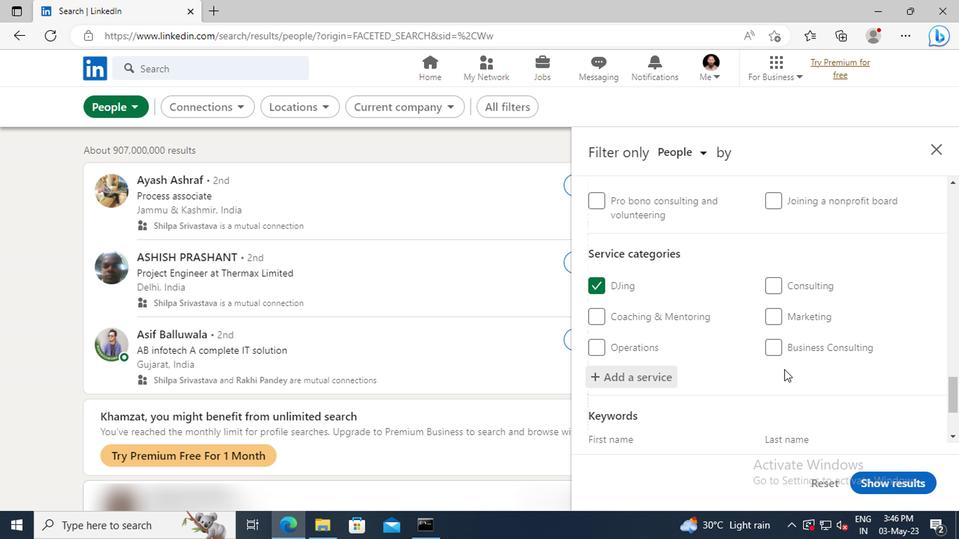 
Action: Mouse scrolled (781, 369) with delta (0, 0)
Screenshot: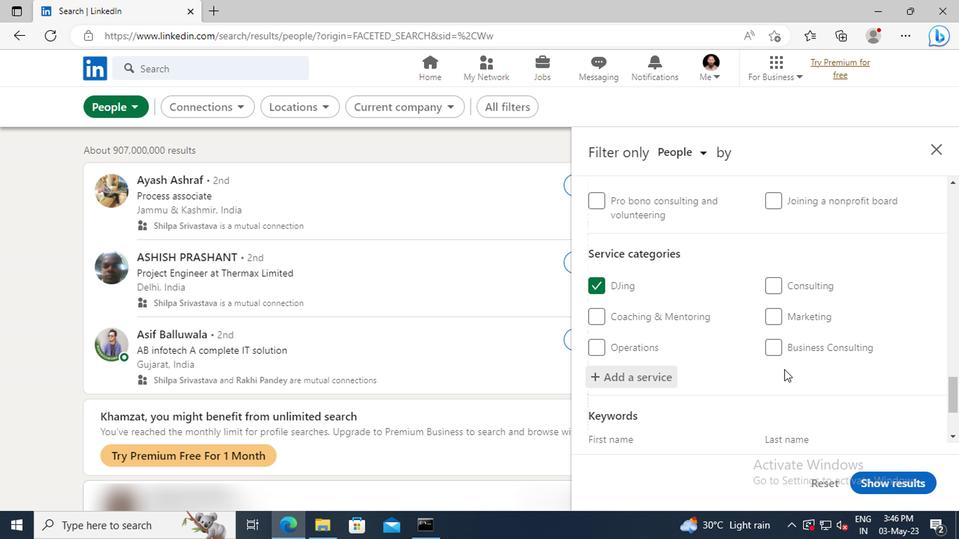 
Action: Mouse scrolled (781, 369) with delta (0, 0)
Screenshot: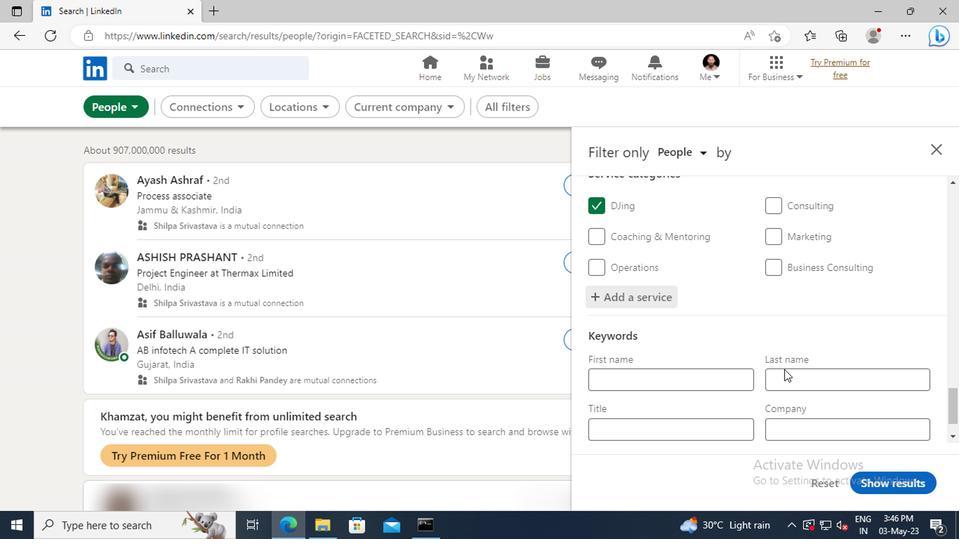
Action: Mouse scrolled (781, 369) with delta (0, 0)
Screenshot: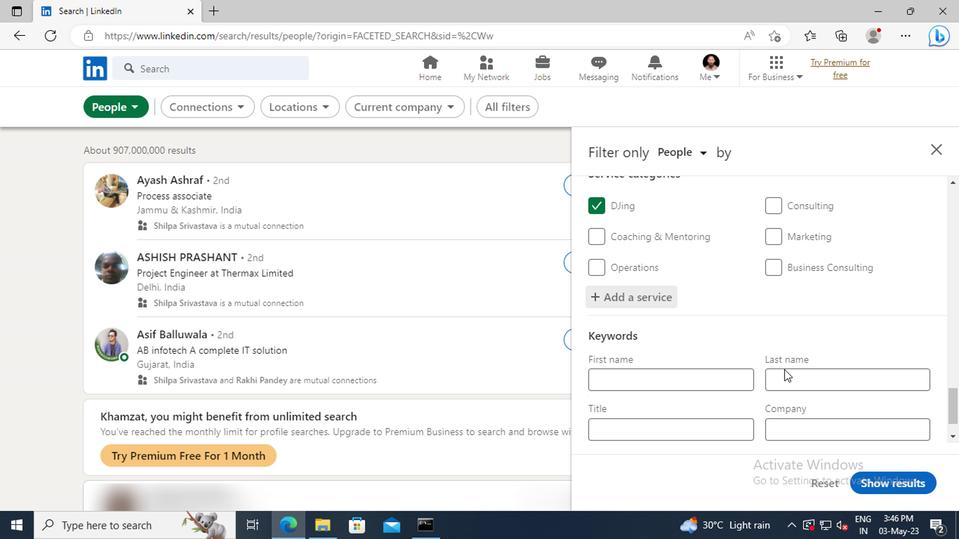 
Action: Mouse moved to (709, 385)
Screenshot: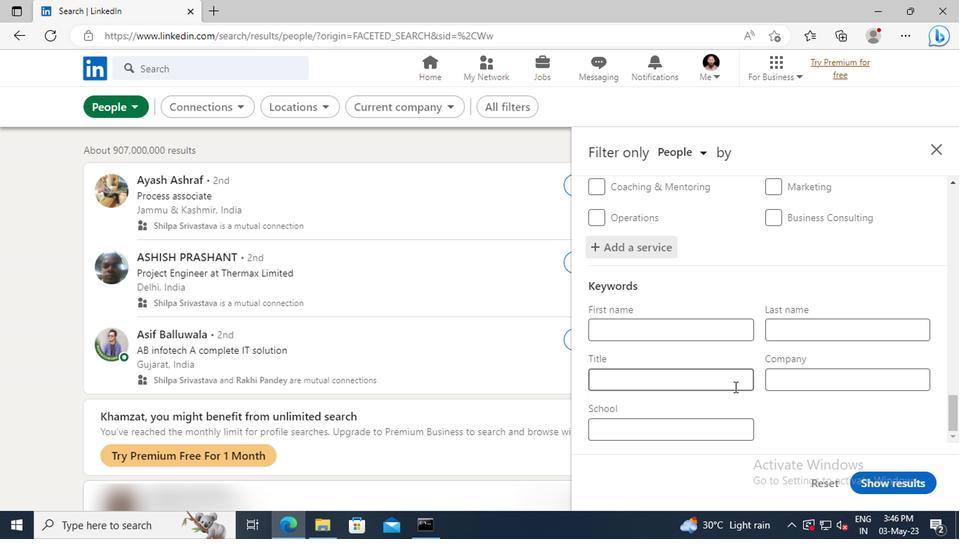 
Action: Mouse pressed left at (709, 385)
Screenshot: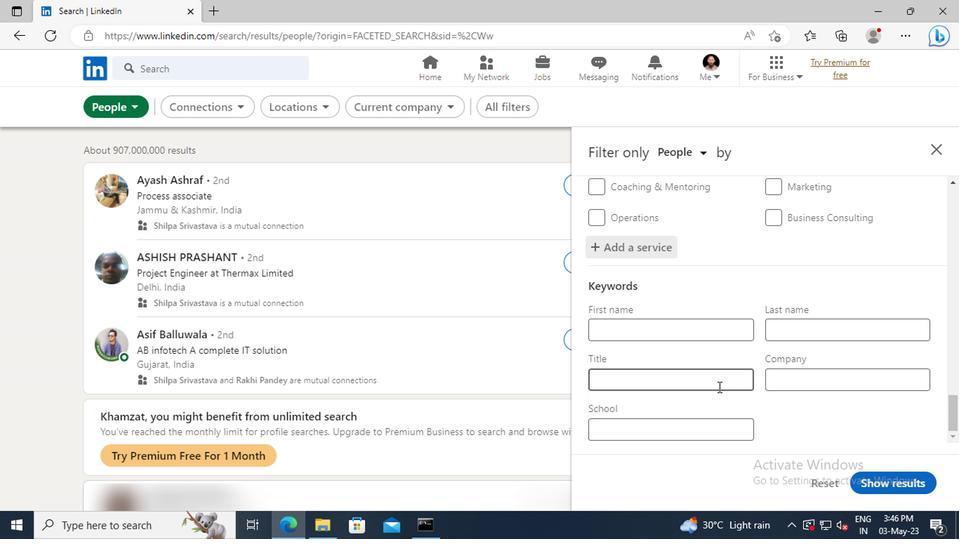 
Action: Key pressed <Key.shift>SALES<Key.space><Key.shift>ANALYST<Key.enter>
Screenshot: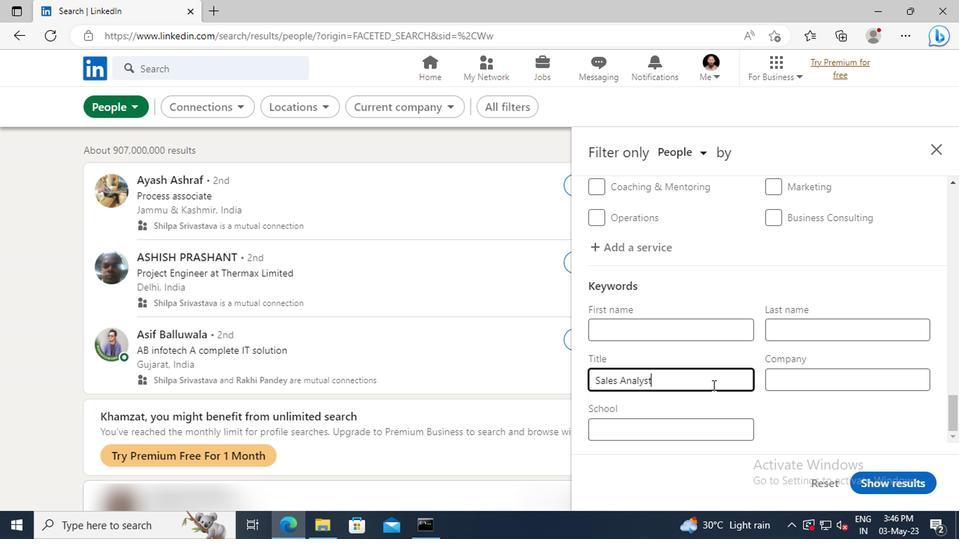 
Action: Mouse moved to (866, 483)
Screenshot: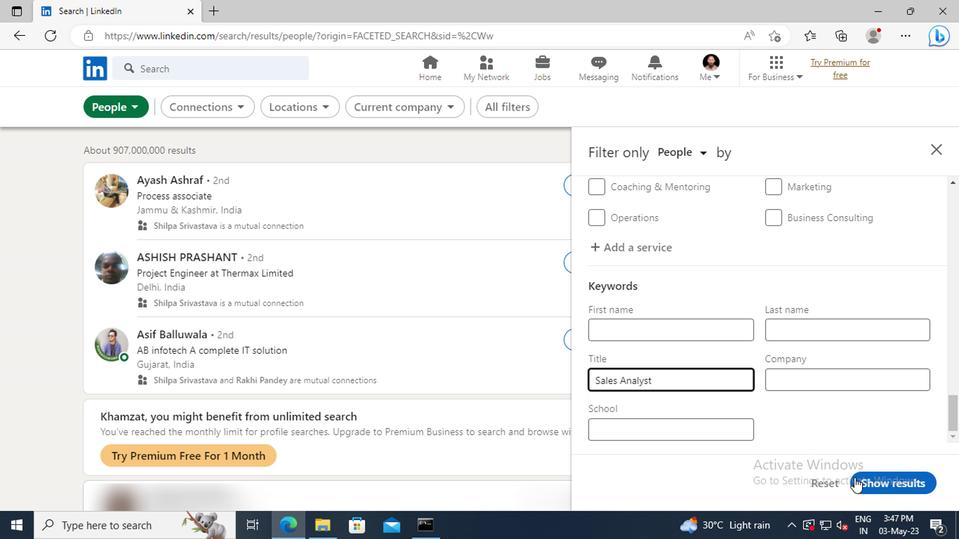 
Action: Mouse pressed left at (866, 483)
Screenshot: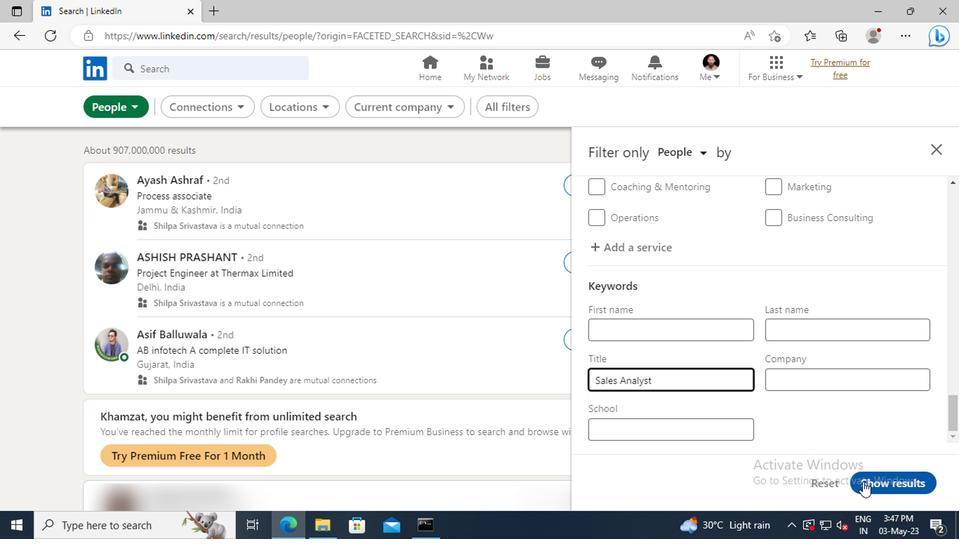 
